 Task: Search one way flight ticket for 4 adults, 1 infant in seat and 1 infant on lap in premium economy from Grand Island: Central Nebraska Regional Airport to Greenville: Pitt-greenville Airport on 5-2-2023. Choice of flights is Frontier. Number of bags: 3 checked bags. Price is upto 40000. Outbound departure time preference is 19:15.
Action: Mouse moved to (273, 91)
Screenshot: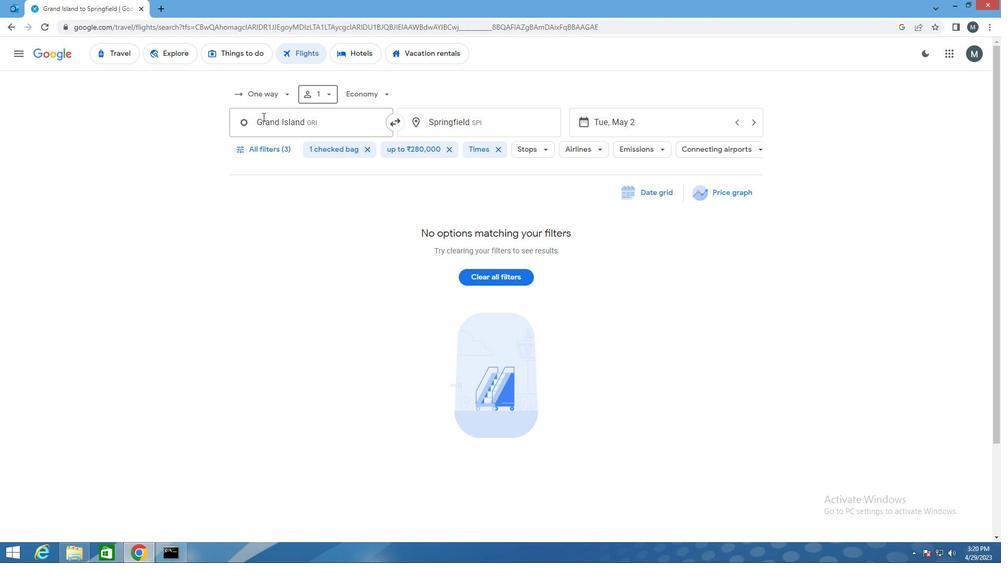 
Action: Mouse pressed left at (273, 91)
Screenshot: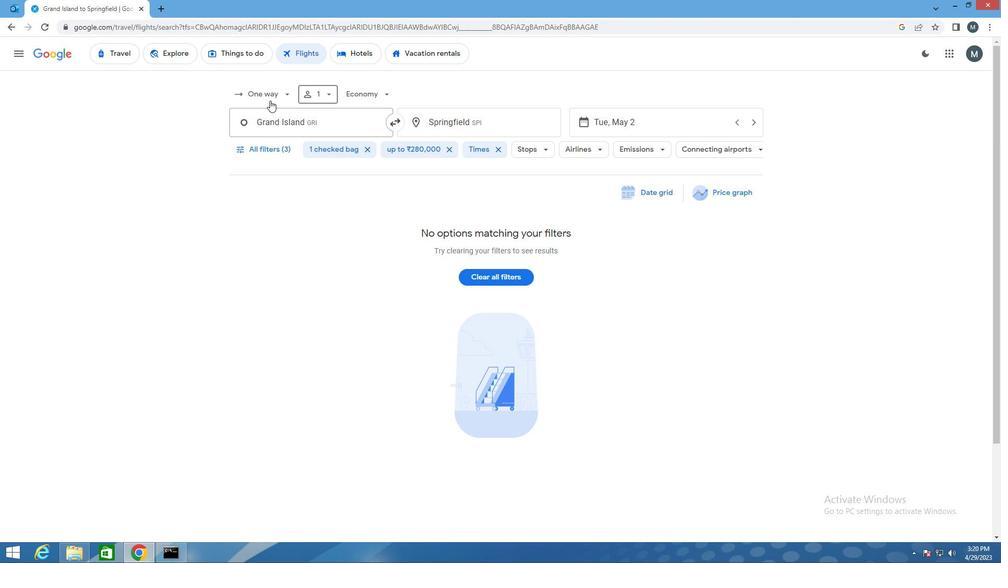 
Action: Mouse moved to (285, 143)
Screenshot: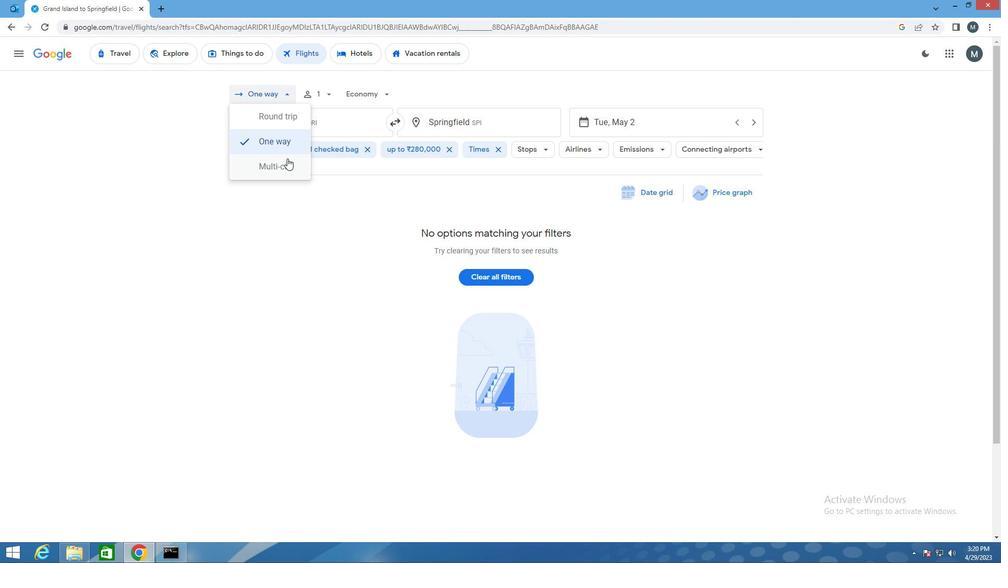 
Action: Mouse pressed left at (285, 143)
Screenshot: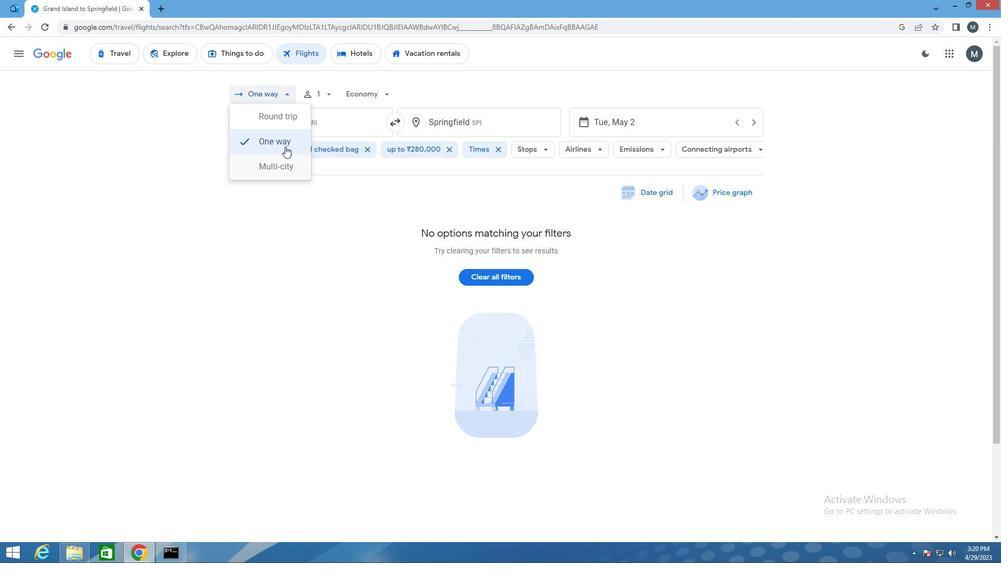 
Action: Mouse moved to (325, 99)
Screenshot: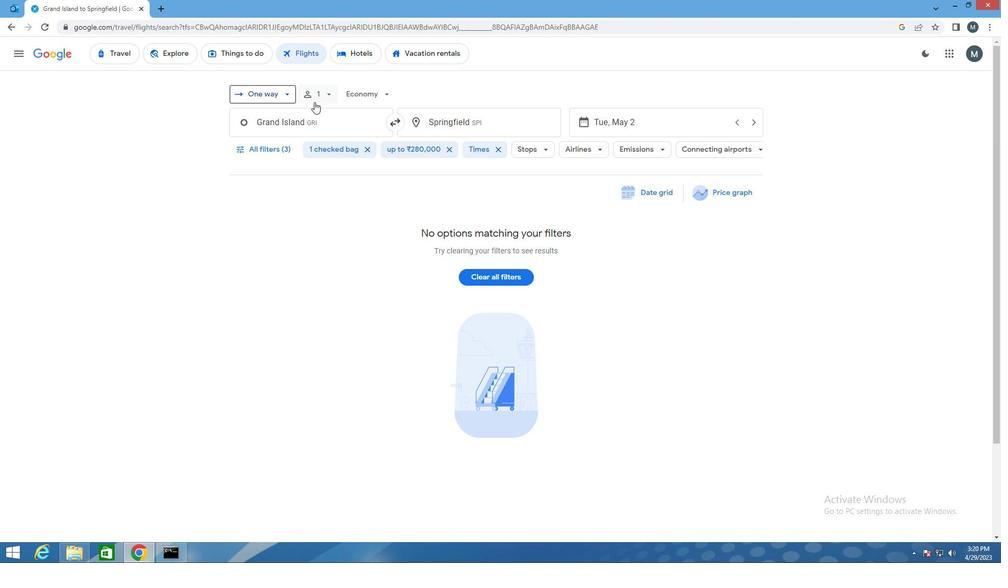 
Action: Mouse pressed left at (325, 99)
Screenshot: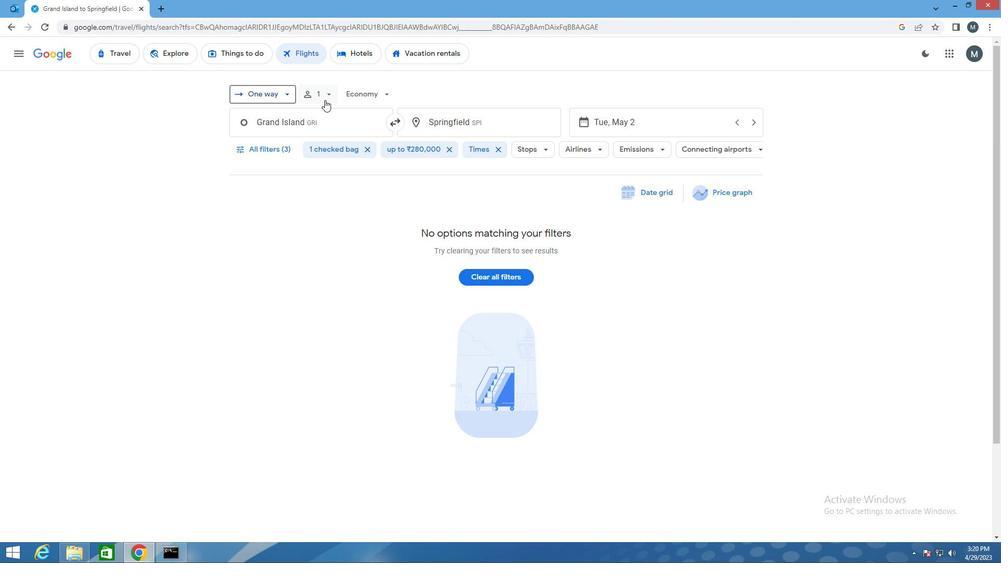 
Action: Mouse moved to (409, 120)
Screenshot: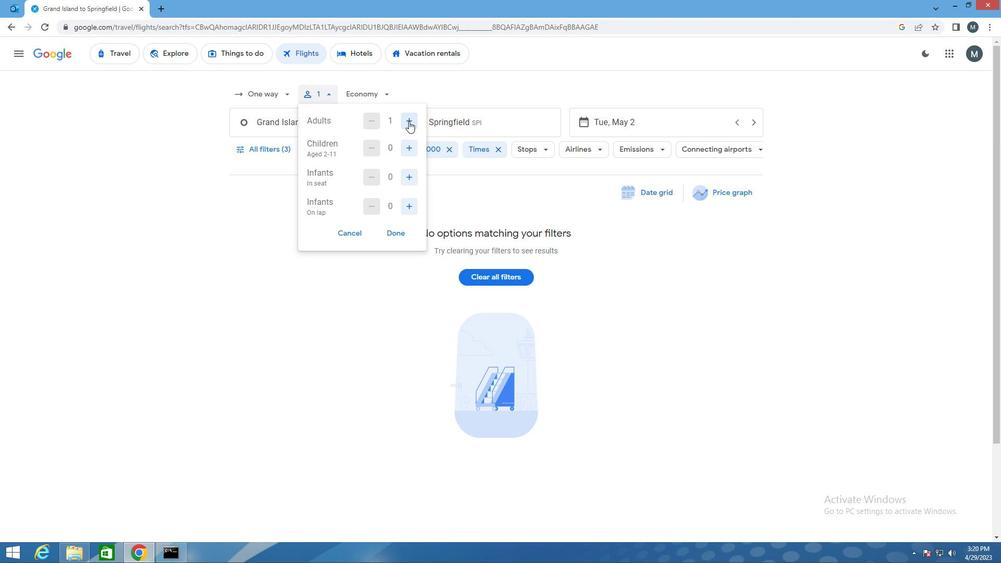 
Action: Mouse pressed left at (409, 120)
Screenshot: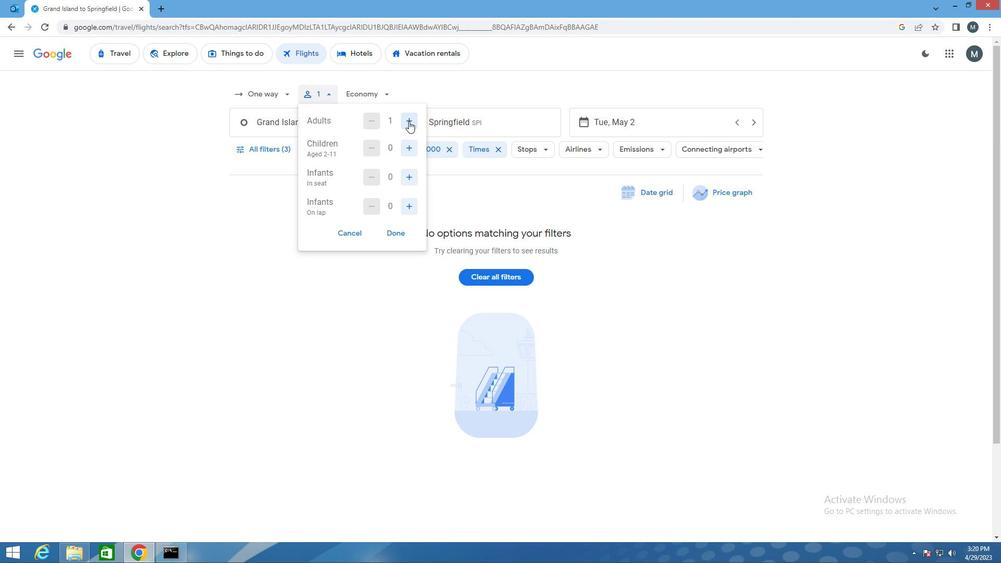 
Action: Mouse pressed left at (409, 120)
Screenshot: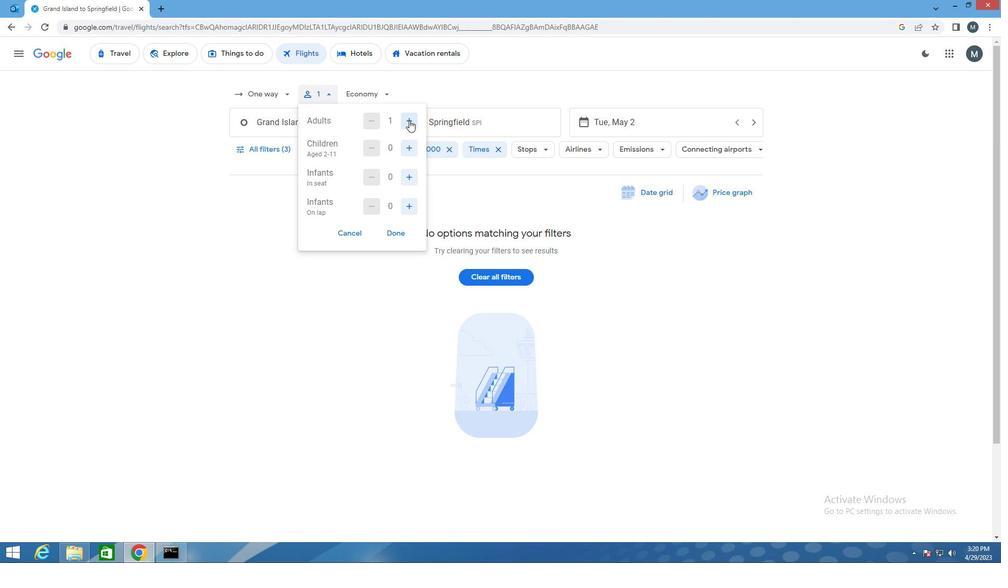 
Action: Mouse pressed left at (409, 120)
Screenshot: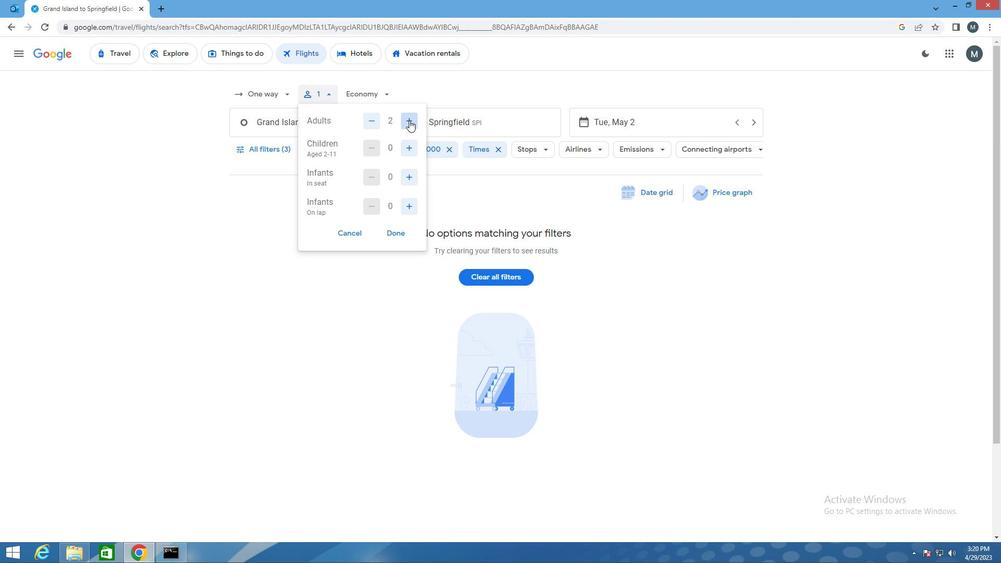 
Action: Mouse moved to (407, 175)
Screenshot: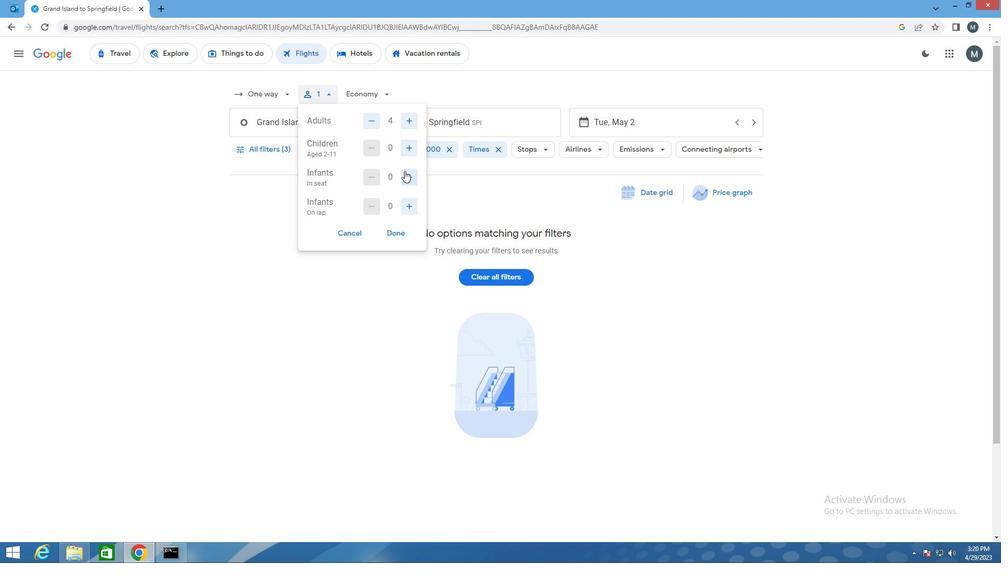 
Action: Mouse pressed left at (407, 175)
Screenshot: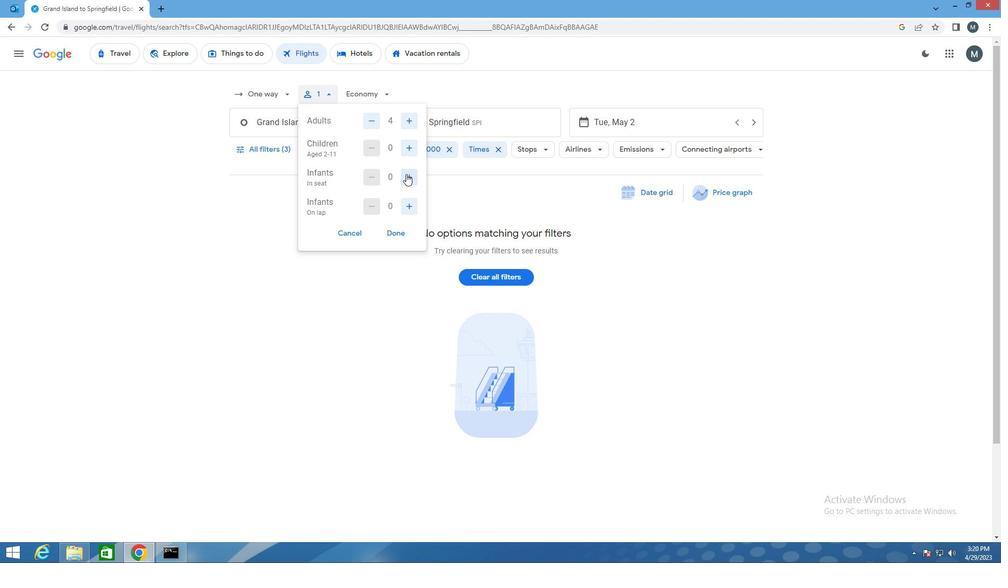 
Action: Mouse moved to (411, 205)
Screenshot: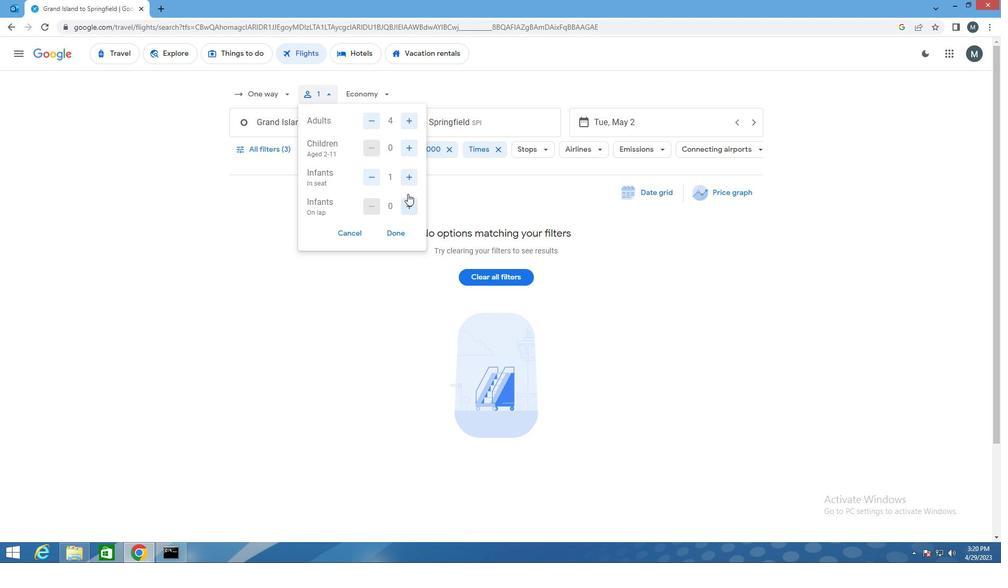 
Action: Mouse pressed left at (411, 205)
Screenshot: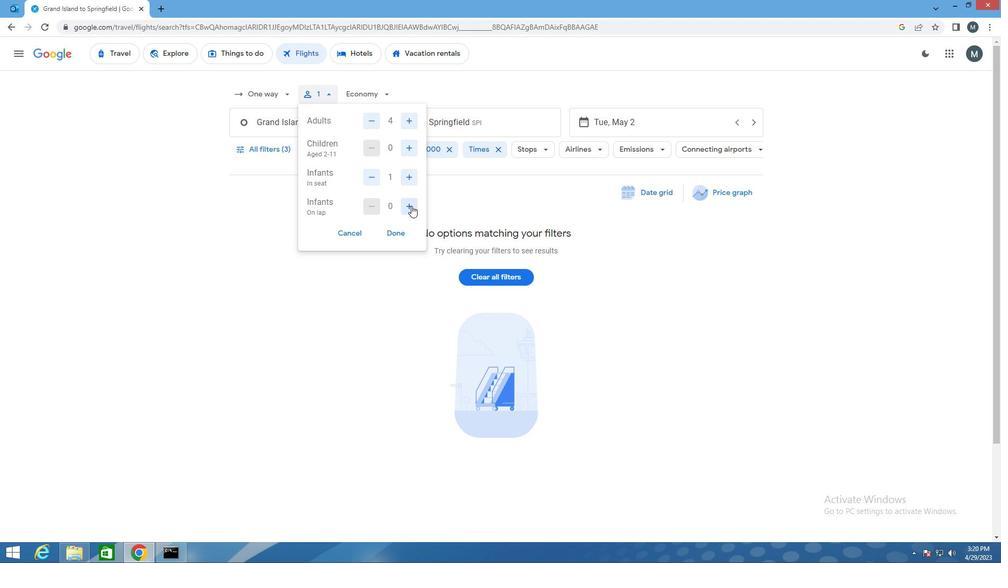 
Action: Mouse moved to (387, 235)
Screenshot: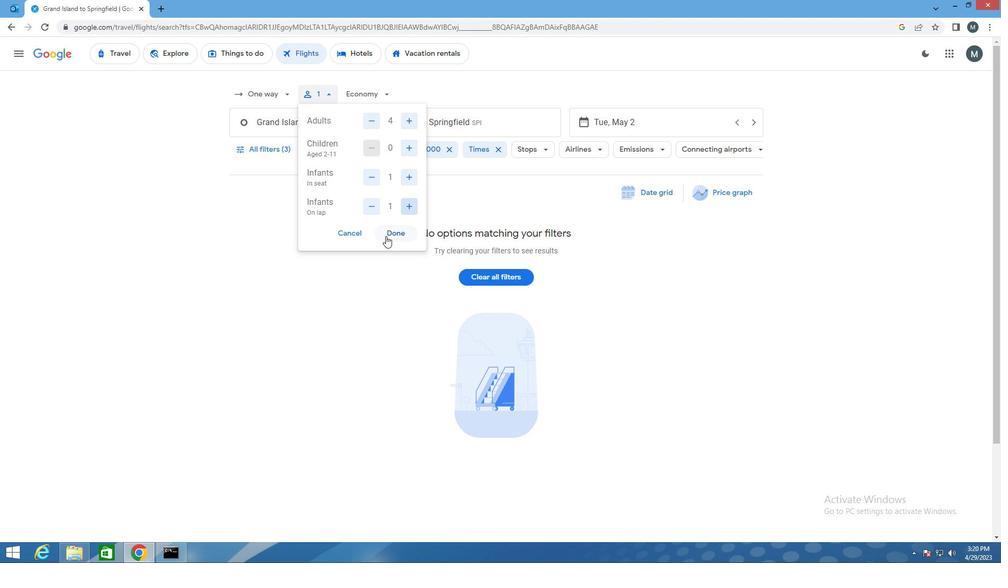 
Action: Mouse pressed left at (387, 235)
Screenshot: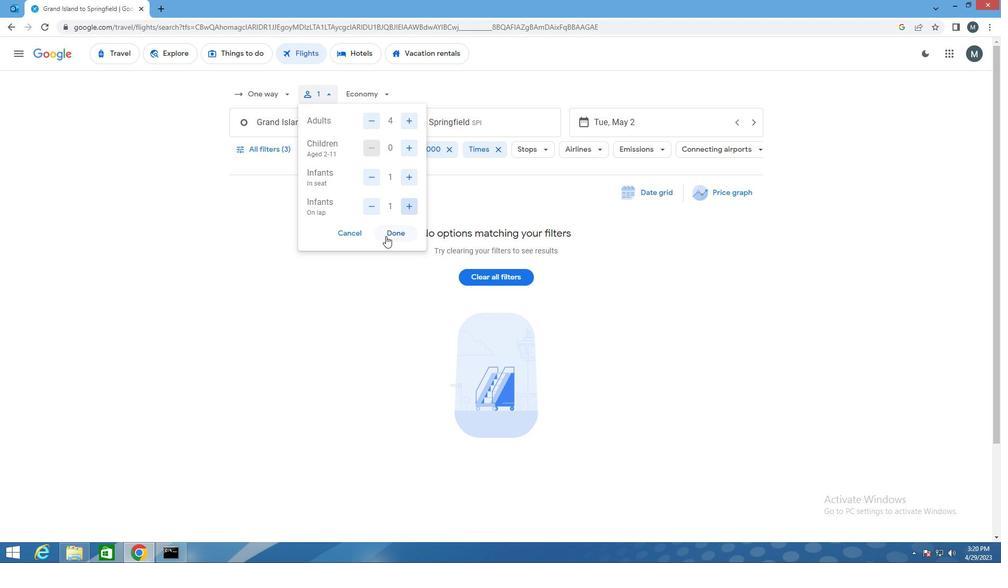 
Action: Mouse moved to (379, 95)
Screenshot: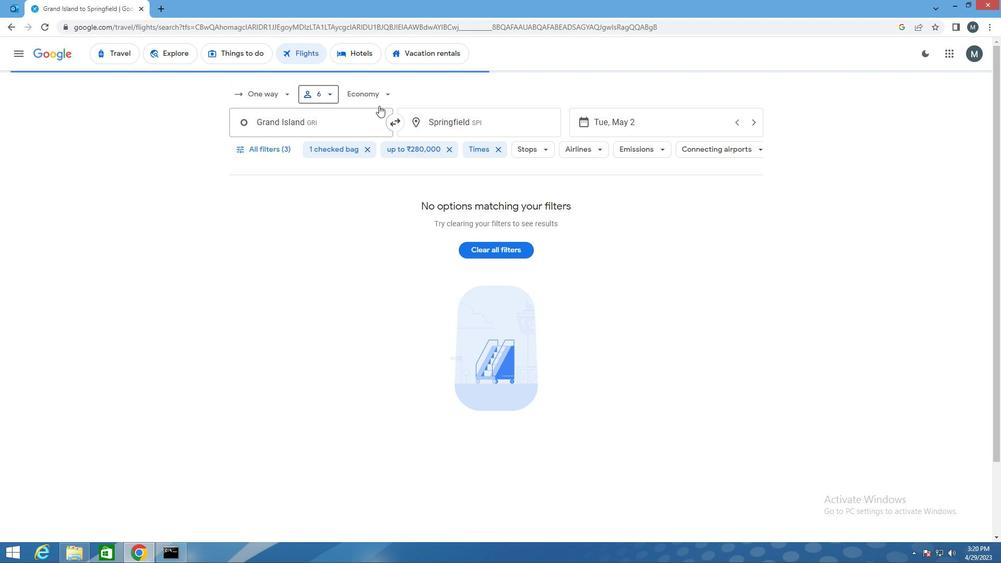 
Action: Mouse pressed left at (379, 95)
Screenshot: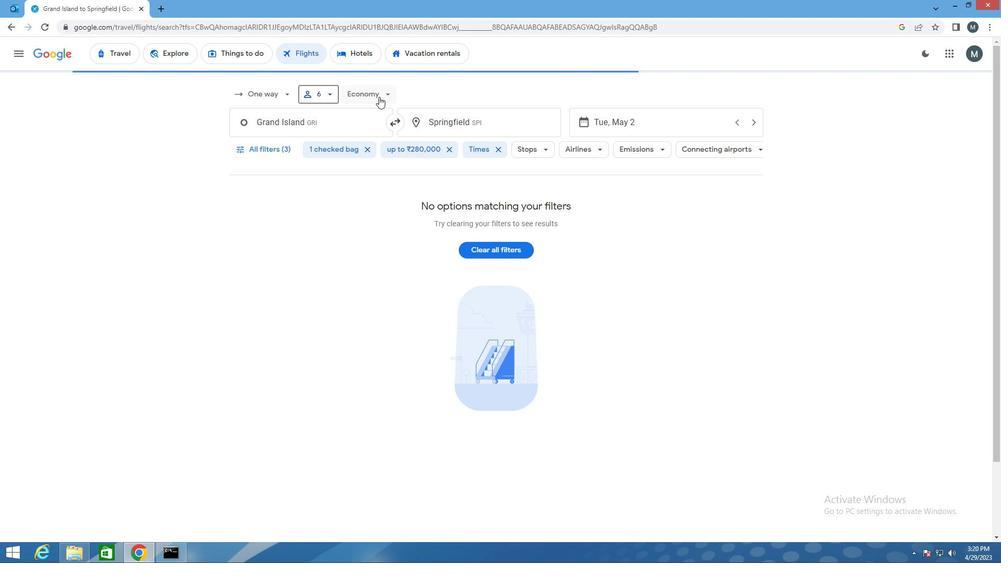 
Action: Mouse moved to (409, 143)
Screenshot: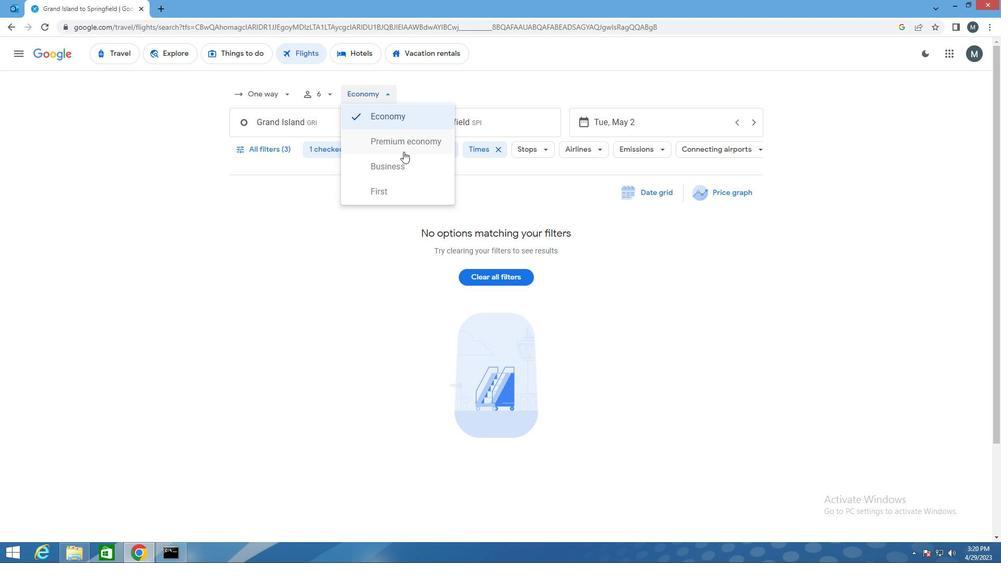 
Action: Mouse pressed left at (409, 143)
Screenshot: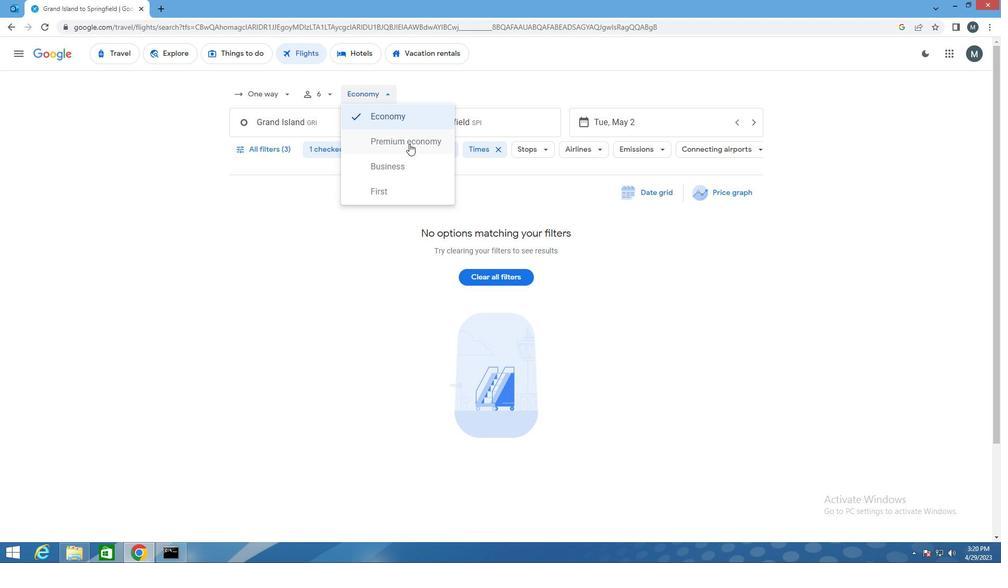 
Action: Mouse moved to (340, 129)
Screenshot: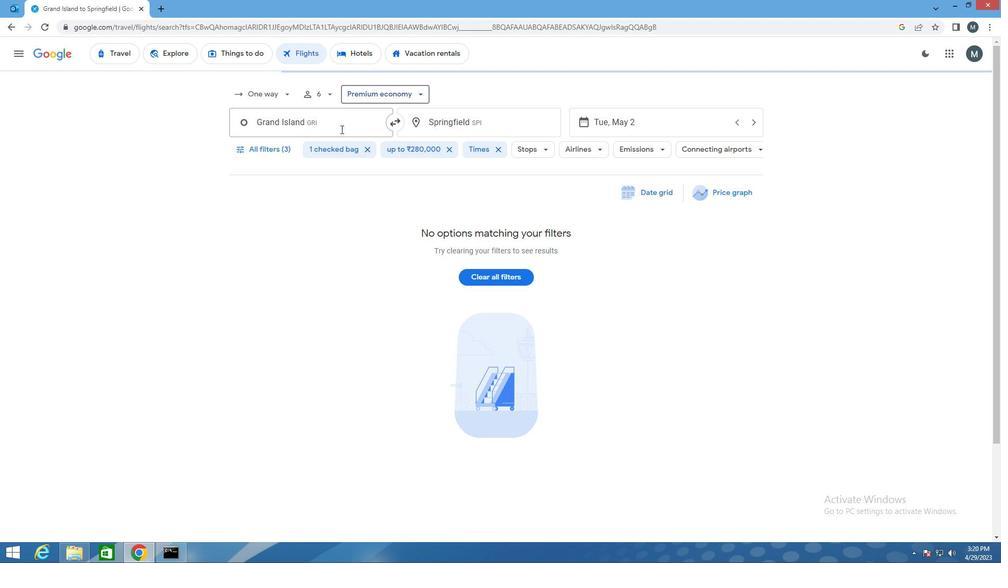 
Action: Mouse pressed left at (340, 129)
Screenshot: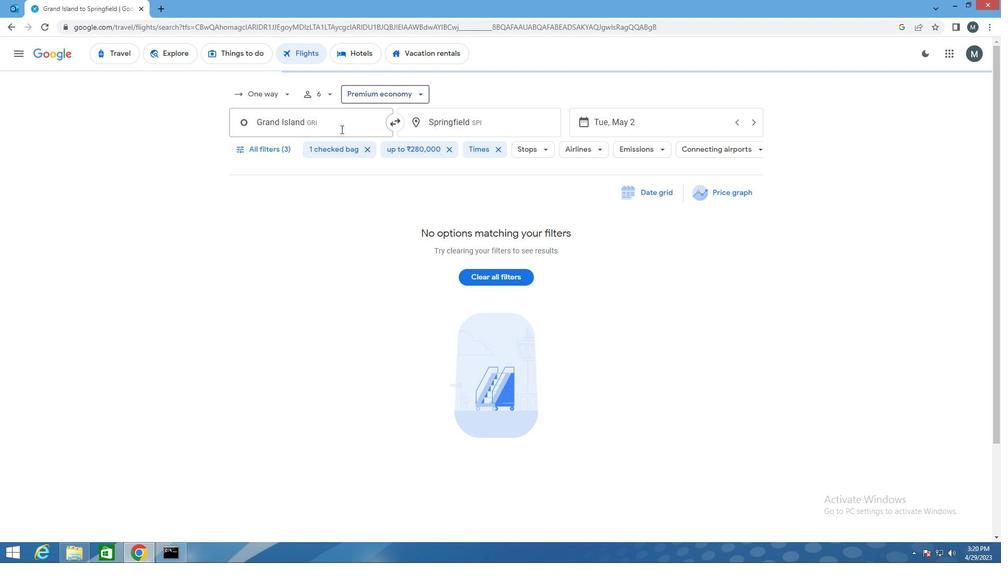 
Action: Key pressed gri<Key.enter>
Screenshot: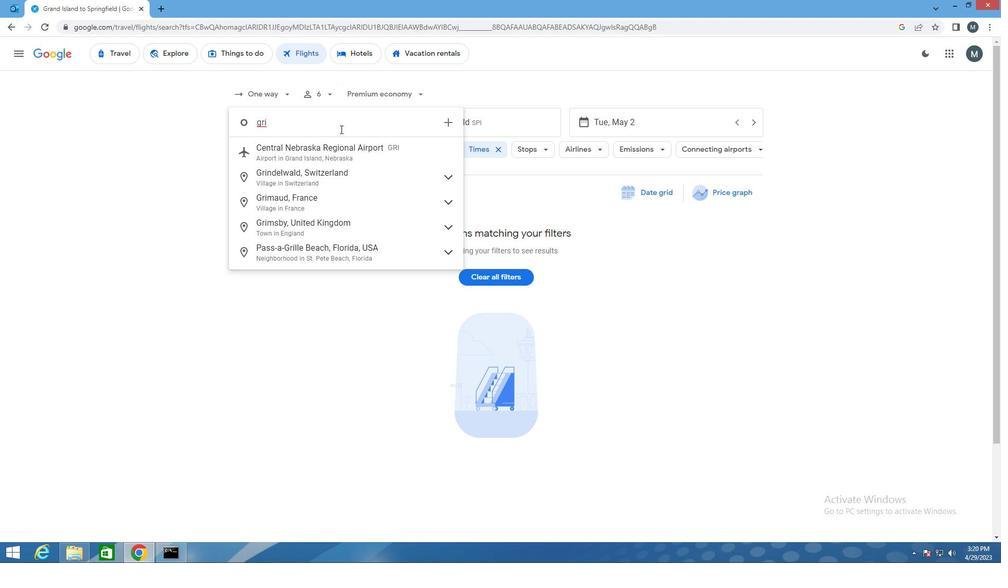 
Action: Mouse moved to (458, 115)
Screenshot: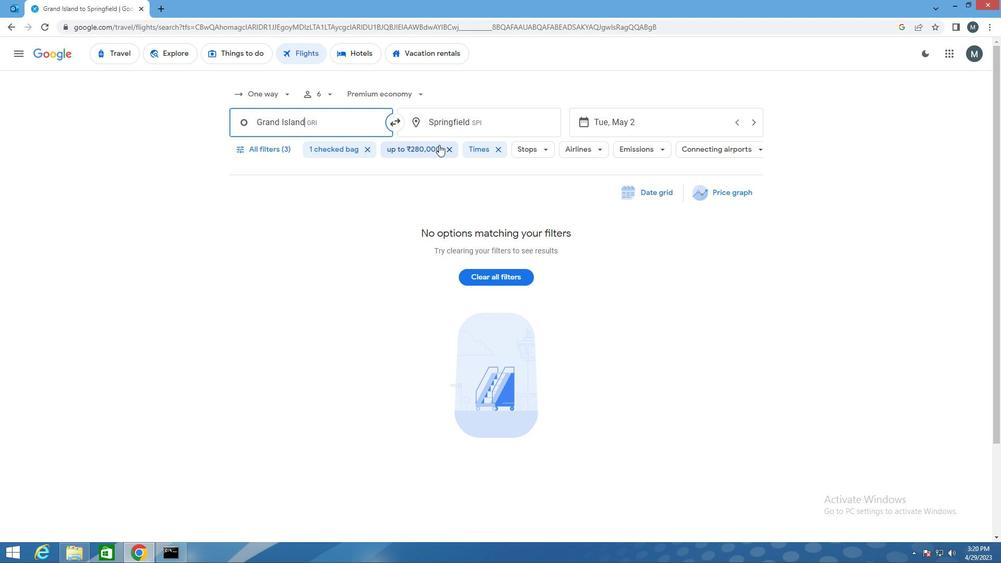 
Action: Mouse pressed left at (458, 115)
Screenshot: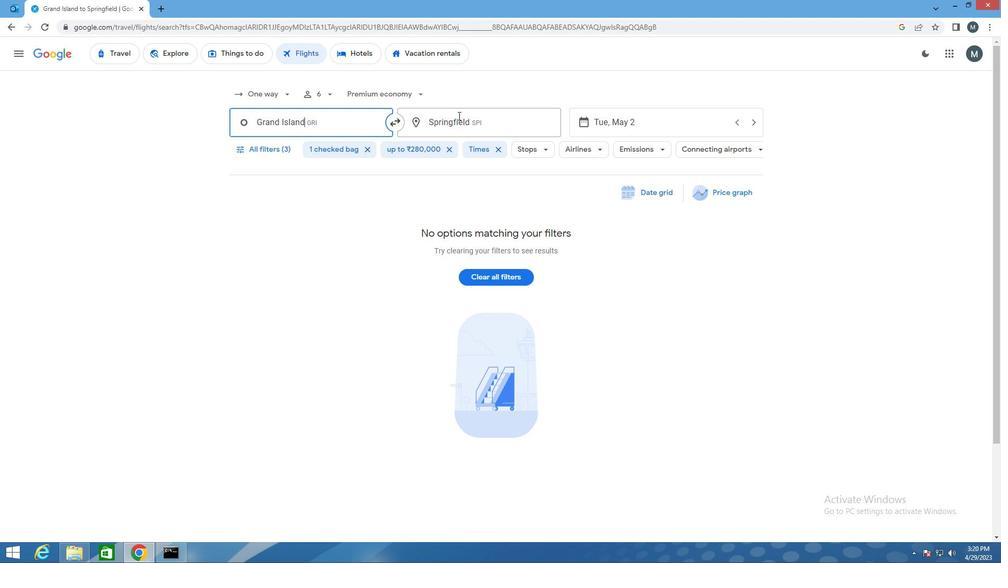 
Action: Mouse moved to (454, 118)
Screenshot: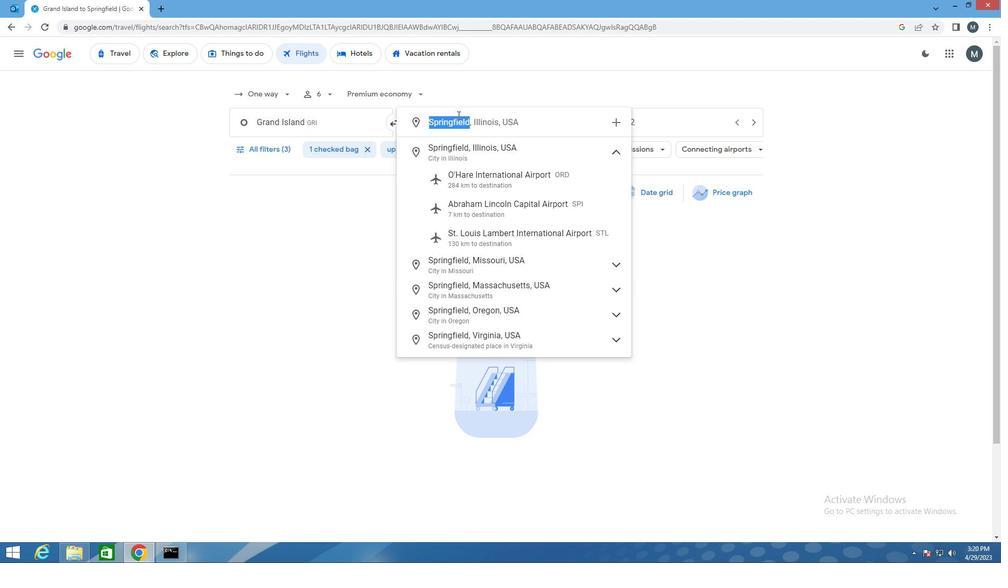 
Action: Key pressed pgv
Screenshot: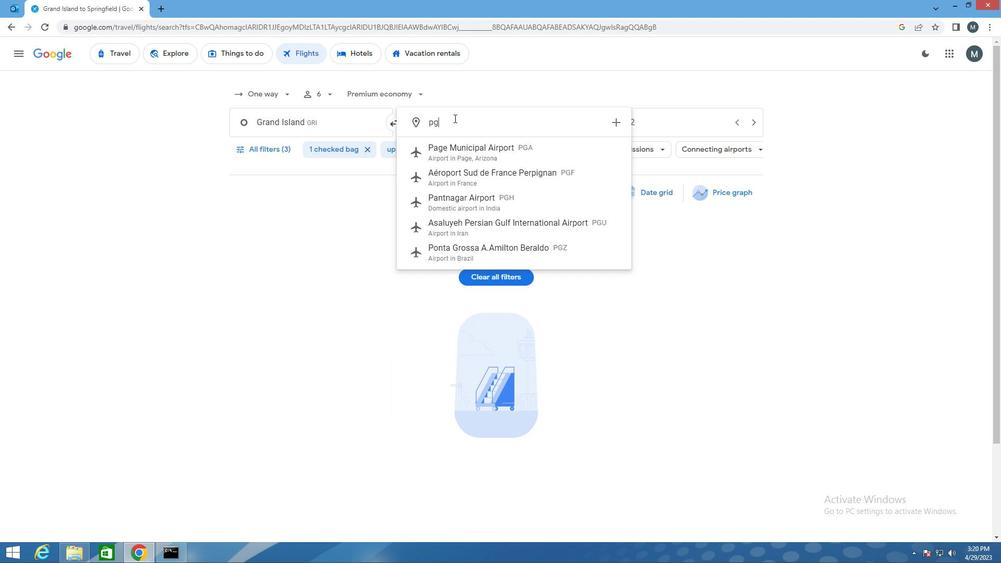 
Action: Mouse moved to (474, 156)
Screenshot: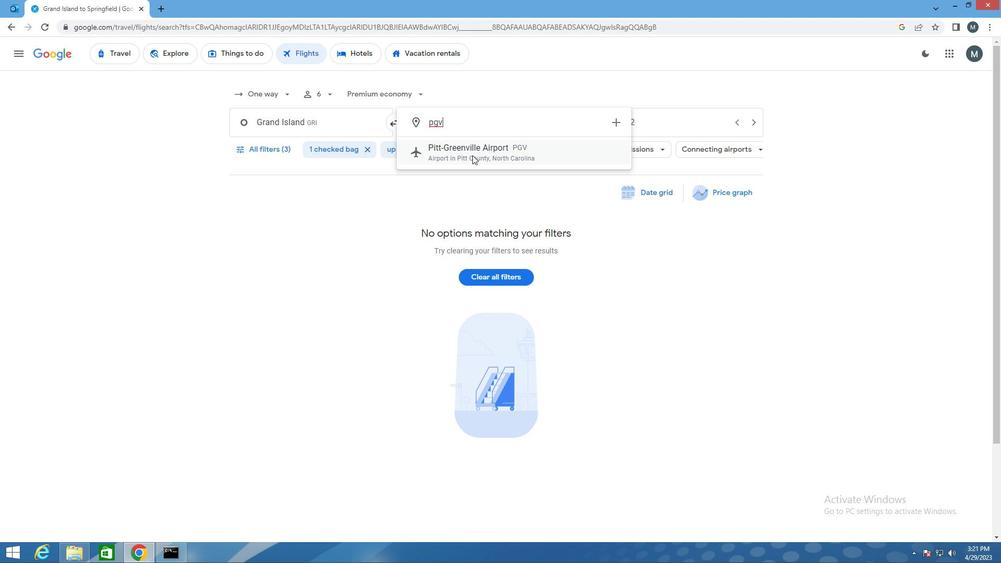
Action: Mouse pressed left at (474, 156)
Screenshot: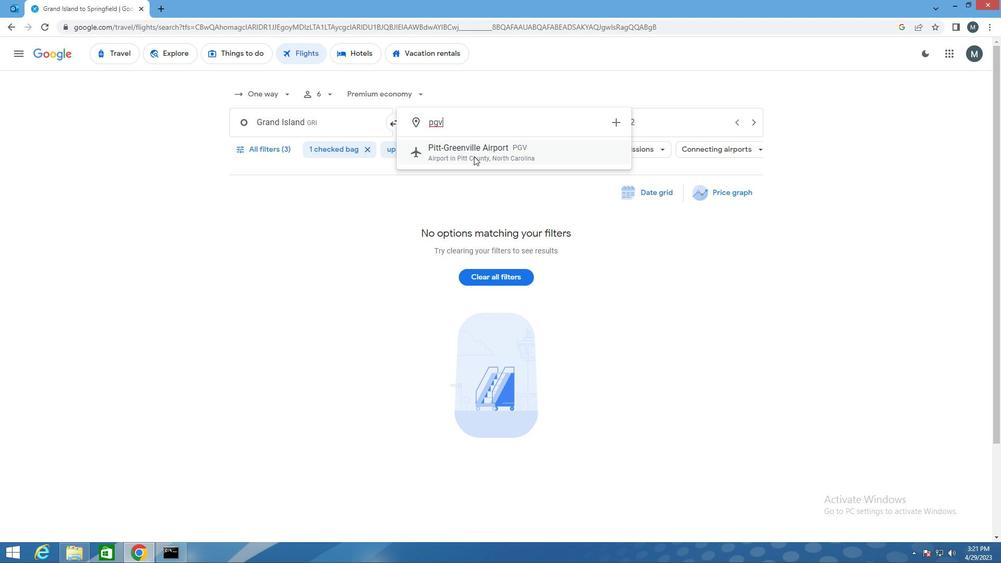 
Action: Mouse moved to (632, 125)
Screenshot: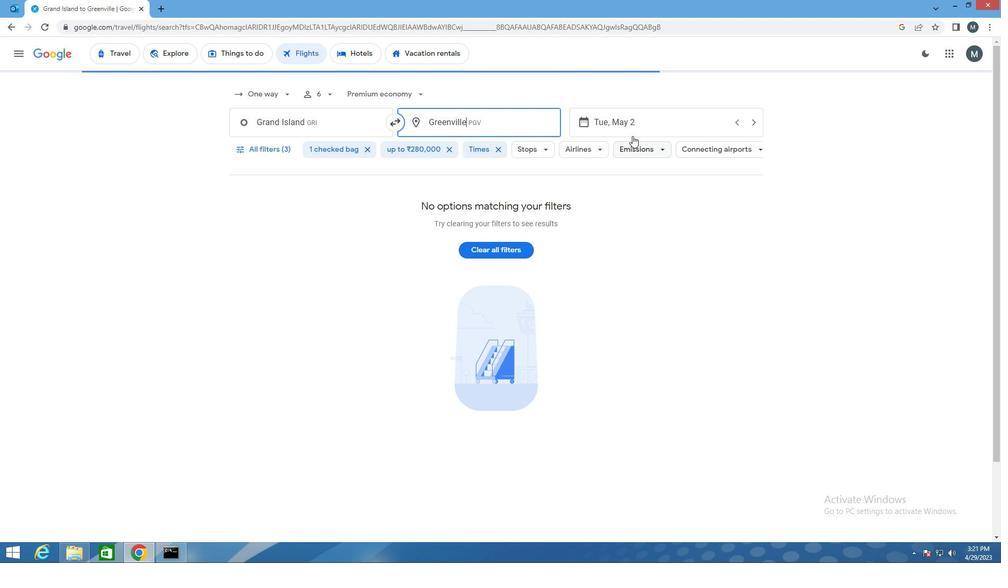 
Action: Mouse pressed left at (632, 125)
Screenshot: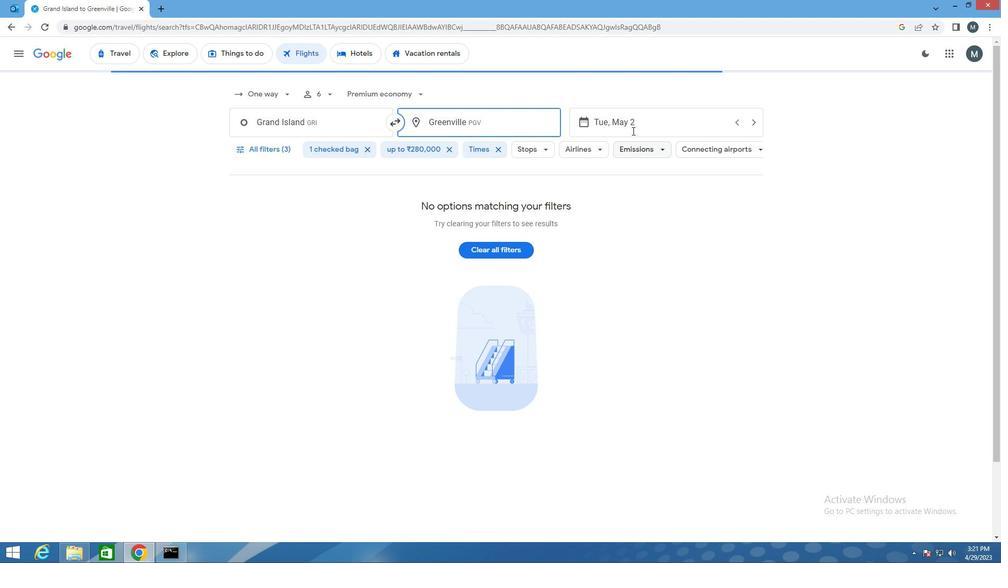 
Action: Mouse moved to (641, 208)
Screenshot: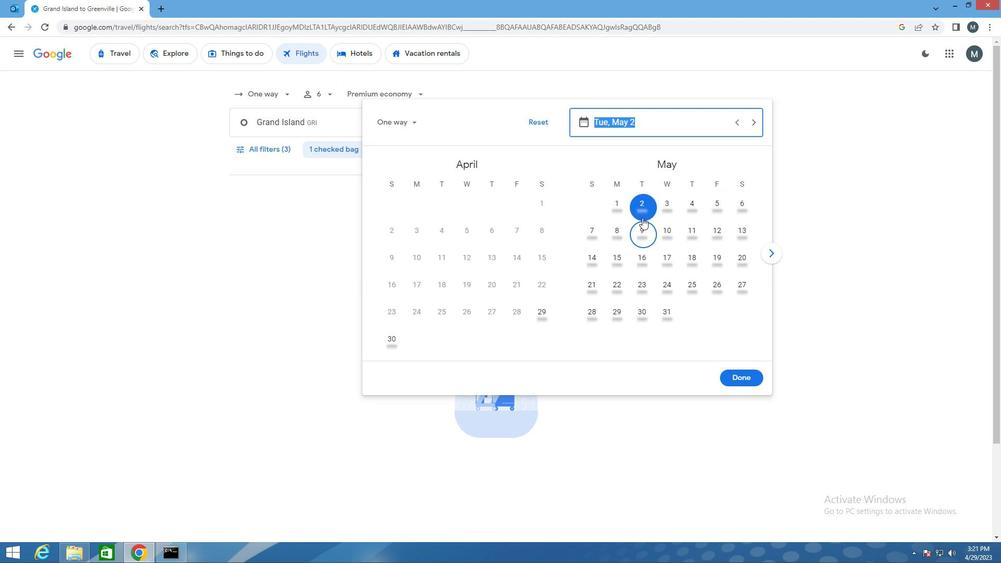 
Action: Mouse pressed left at (641, 208)
Screenshot: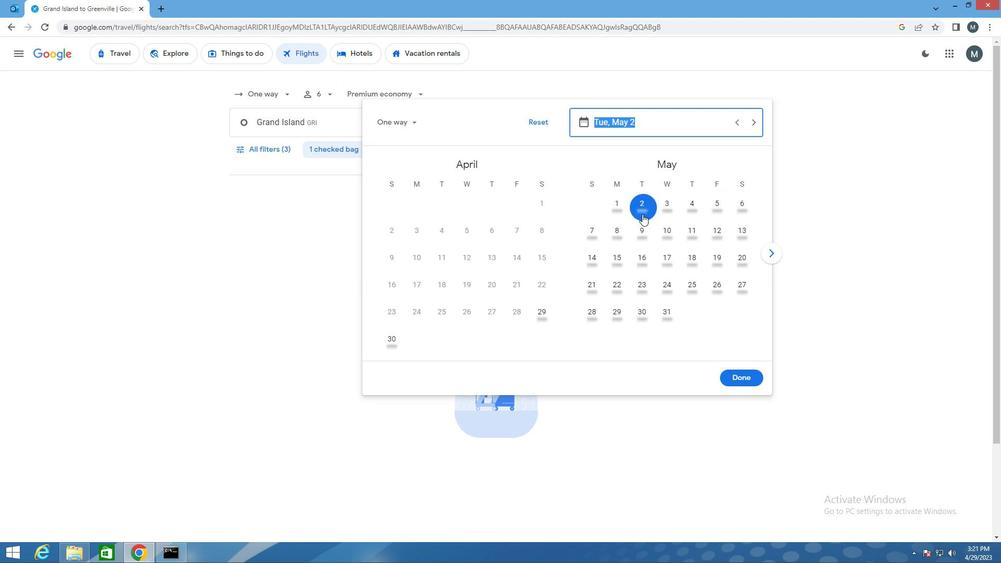 
Action: Mouse moved to (729, 378)
Screenshot: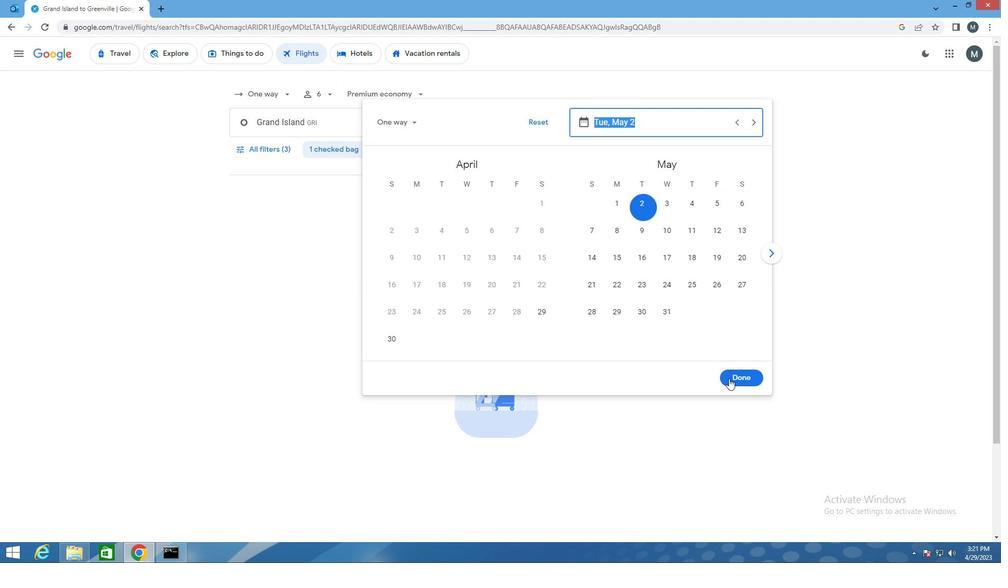 
Action: Mouse pressed left at (729, 378)
Screenshot: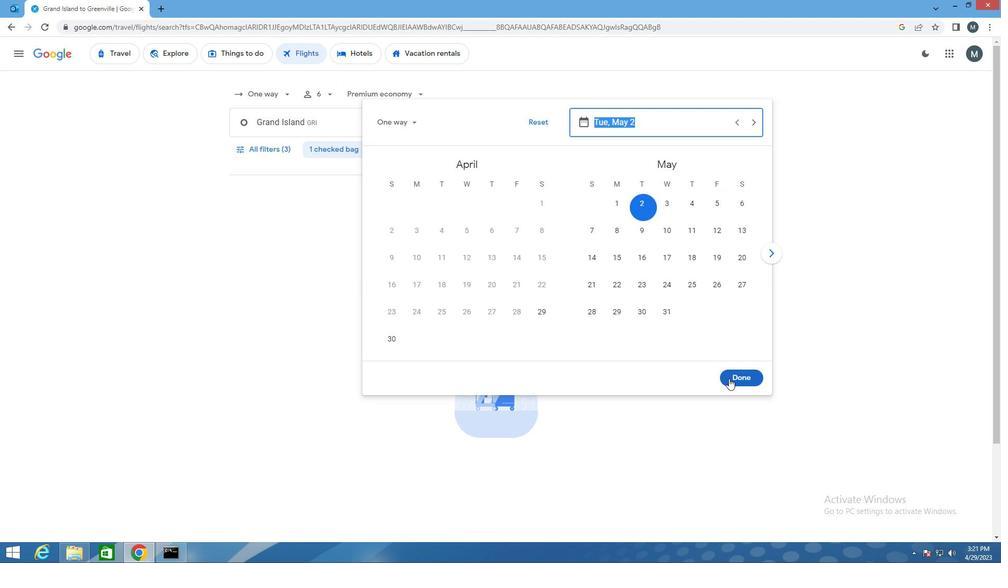 
Action: Mouse moved to (261, 139)
Screenshot: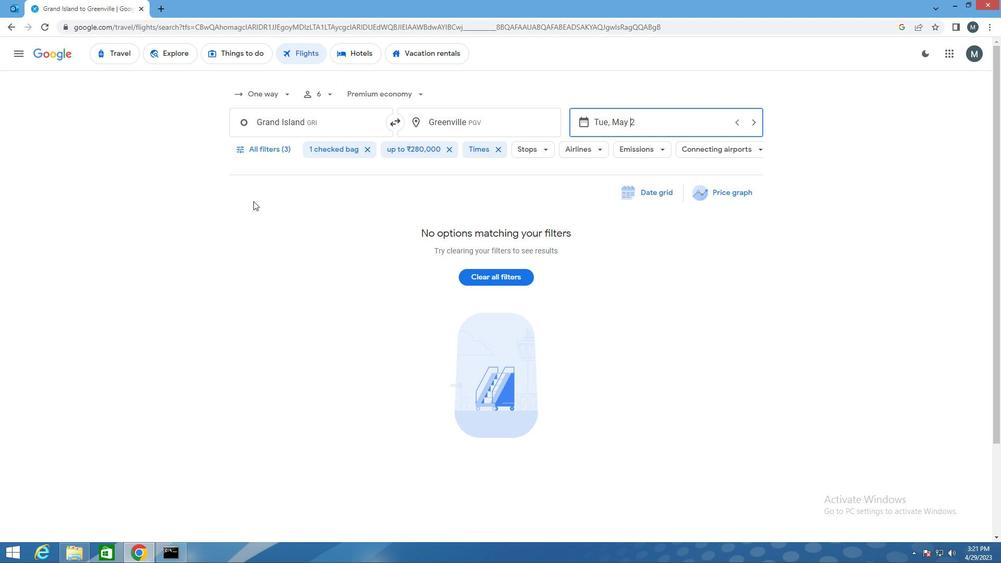 
Action: Mouse pressed left at (261, 139)
Screenshot: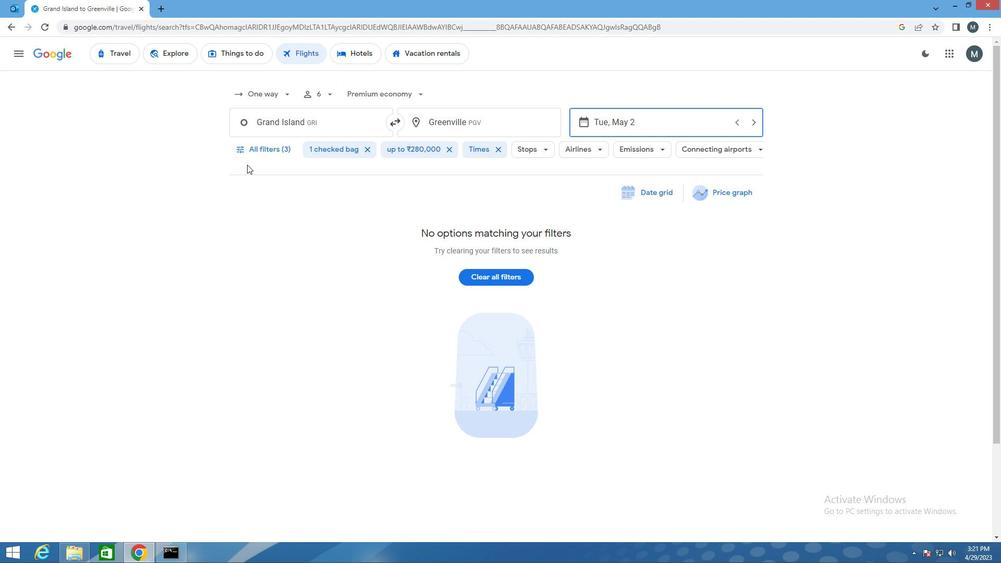 
Action: Mouse moved to (287, 315)
Screenshot: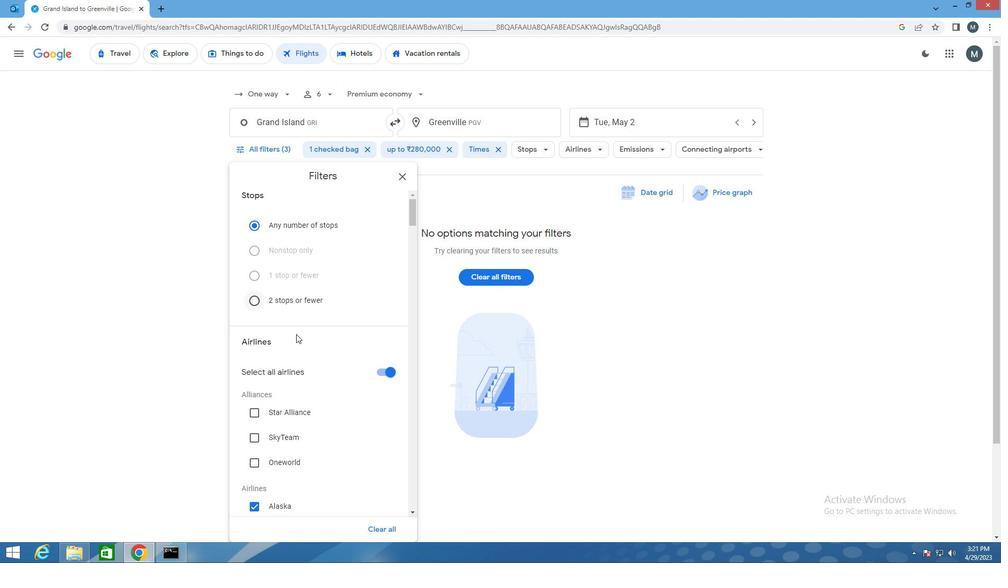 
Action: Mouse scrolled (287, 314) with delta (0, 0)
Screenshot: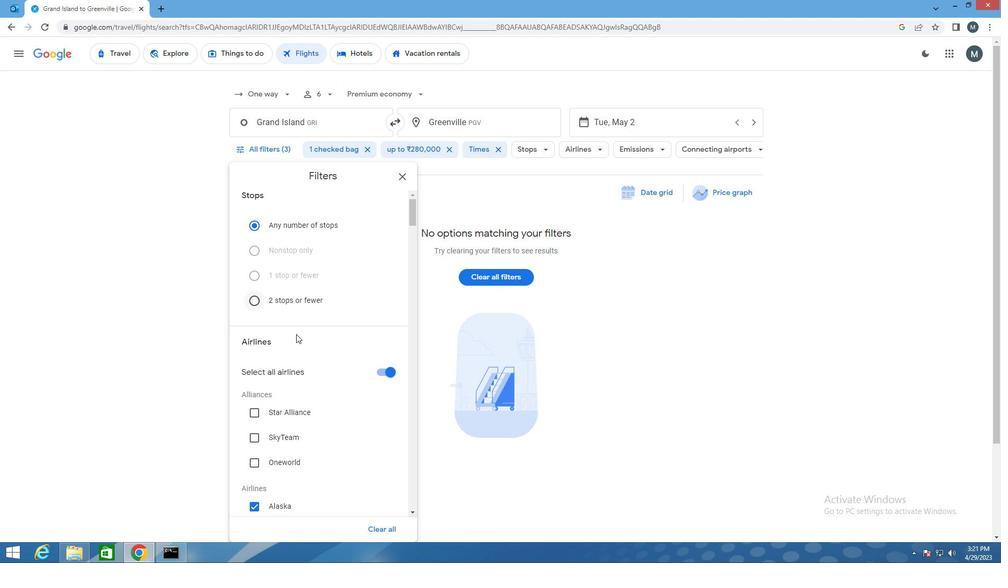 
Action: Mouse moved to (373, 319)
Screenshot: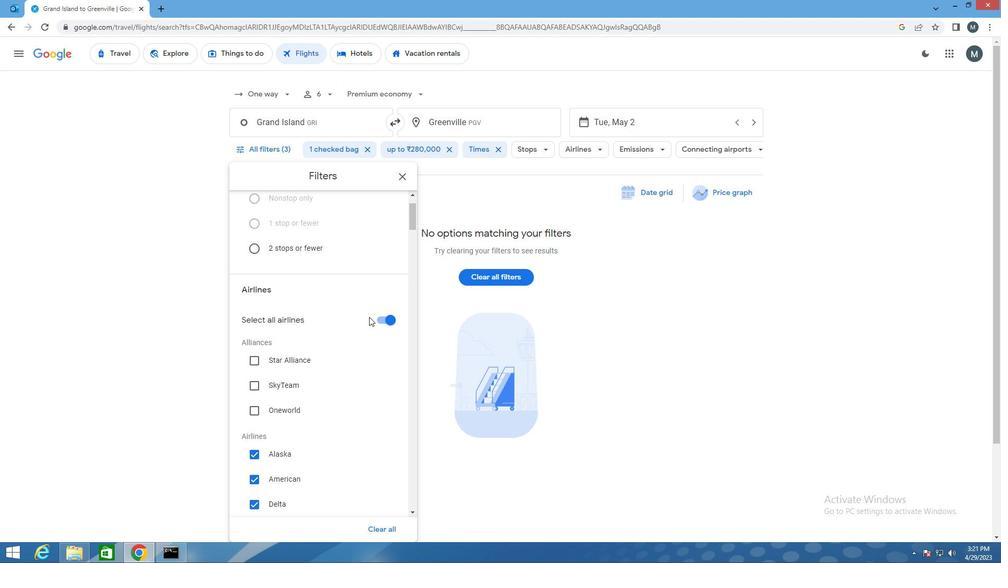 
Action: Mouse pressed left at (373, 319)
Screenshot: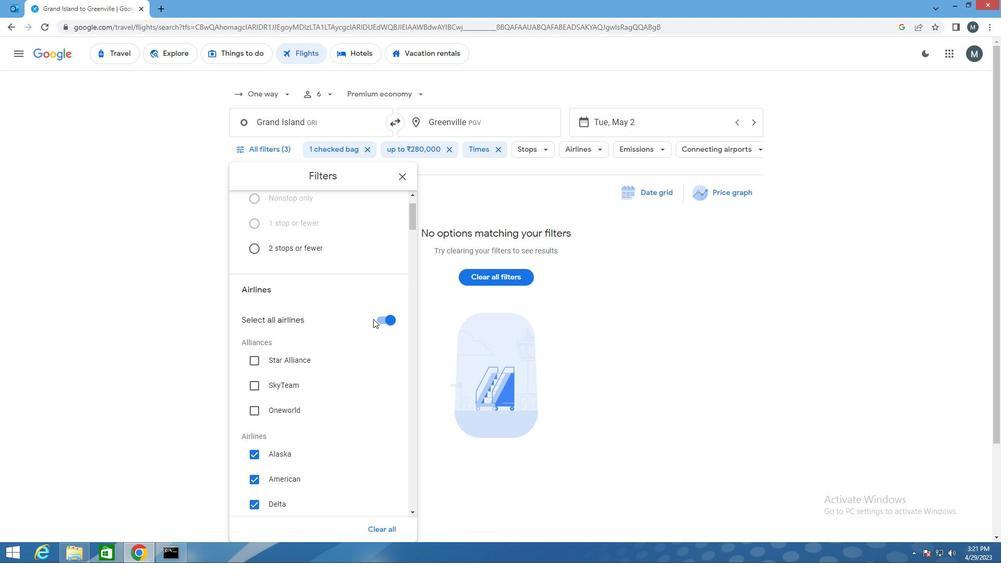 
Action: Mouse moved to (381, 320)
Screenshot: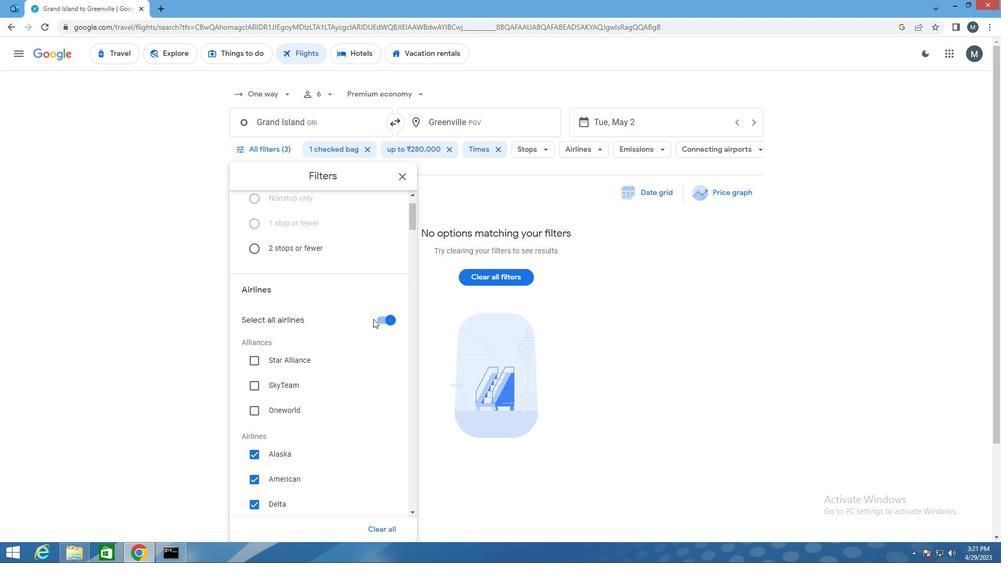 
Action: Mouse pressed left at (381, 320)
Screenshot: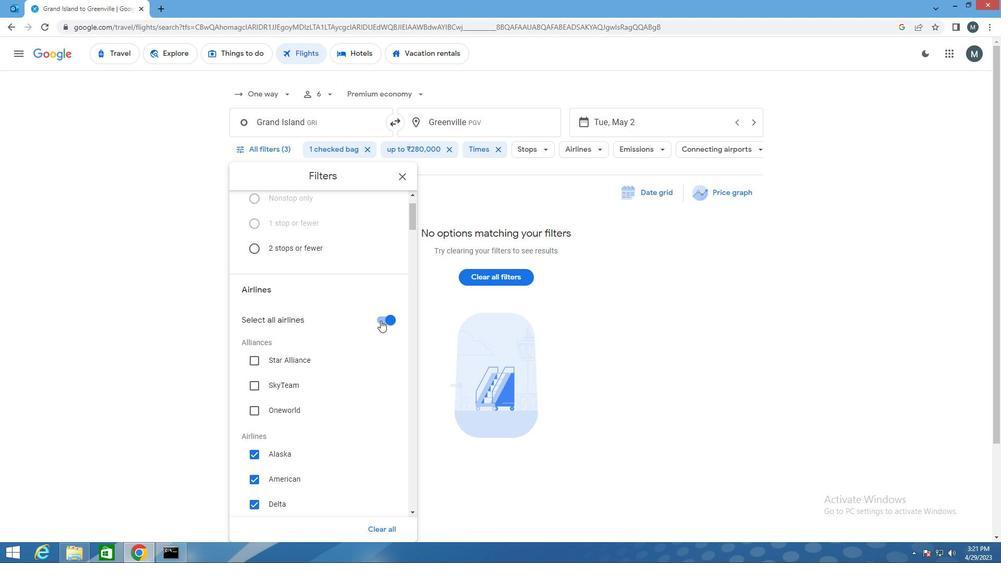 
Action: Mouse moved to (276, 304)
Screenshot: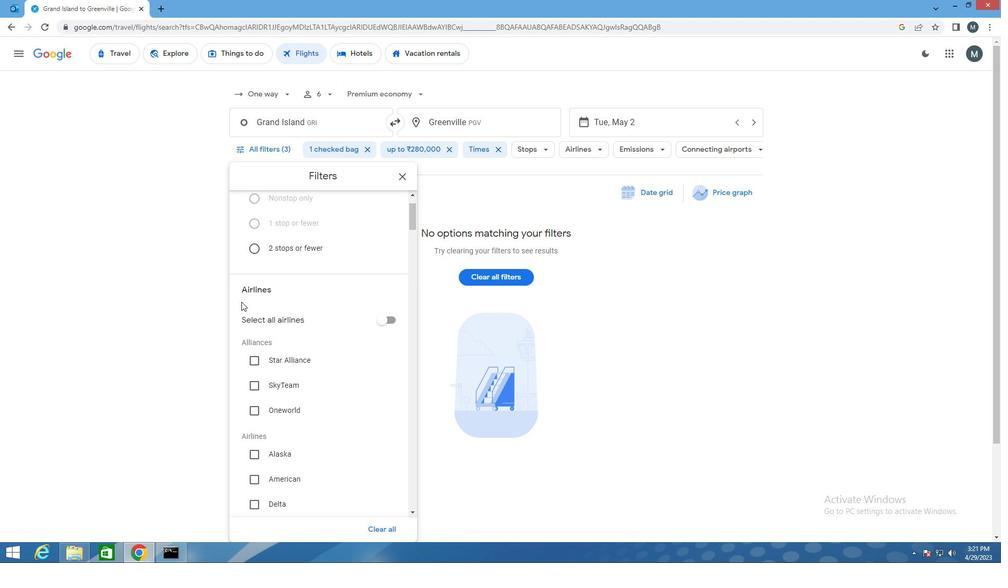 
Action: Mouse scrolled (276, 304) with delta (0, 0)
Screenshot: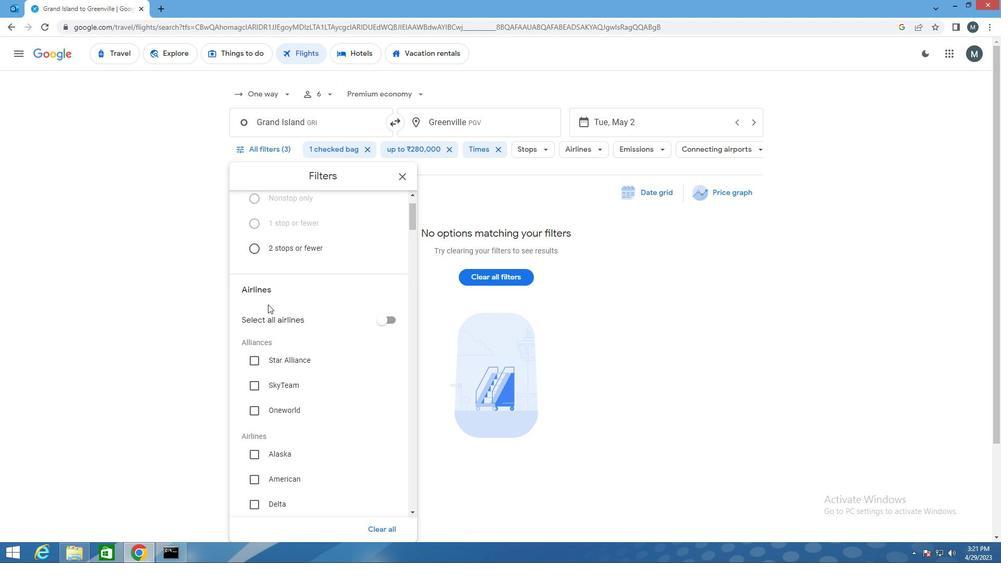 
Action: Mouse scrolled (276, 304) with delta (0, 0)
Screenshot: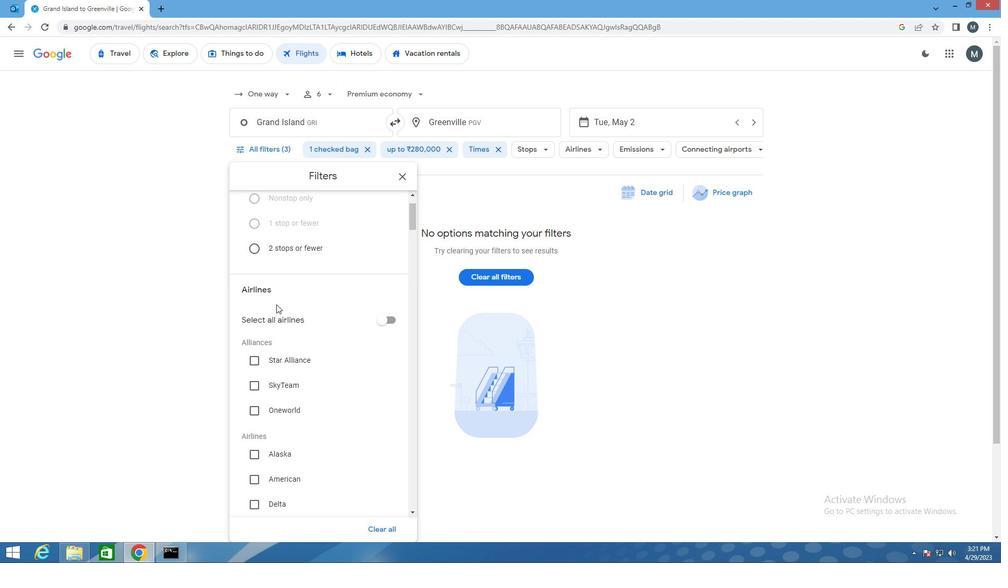 
Action: Mouse moved to (295, 298)
Screenshot: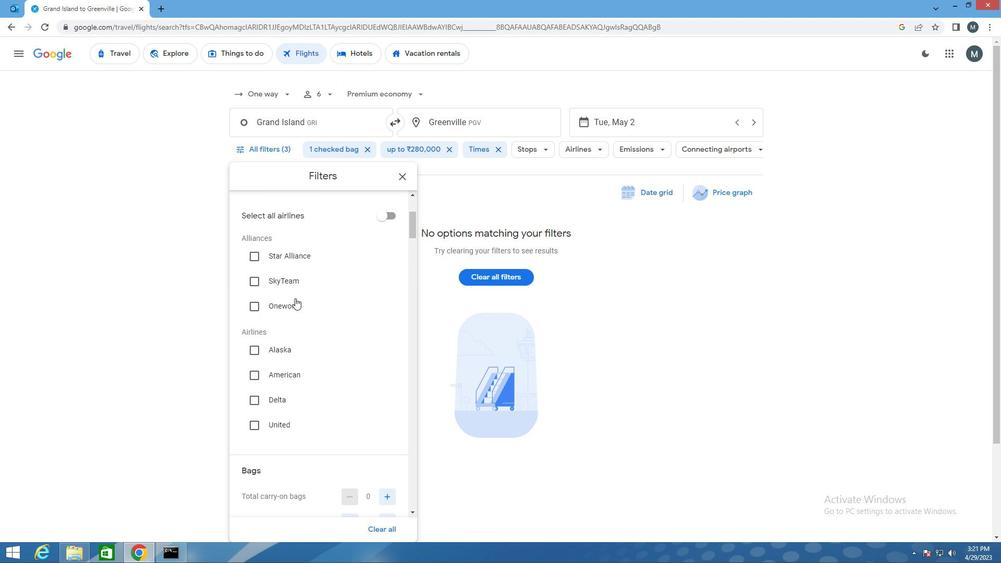 
Action: Mouse scrolled (295, 298) with delta (0, 0)
Screenshot: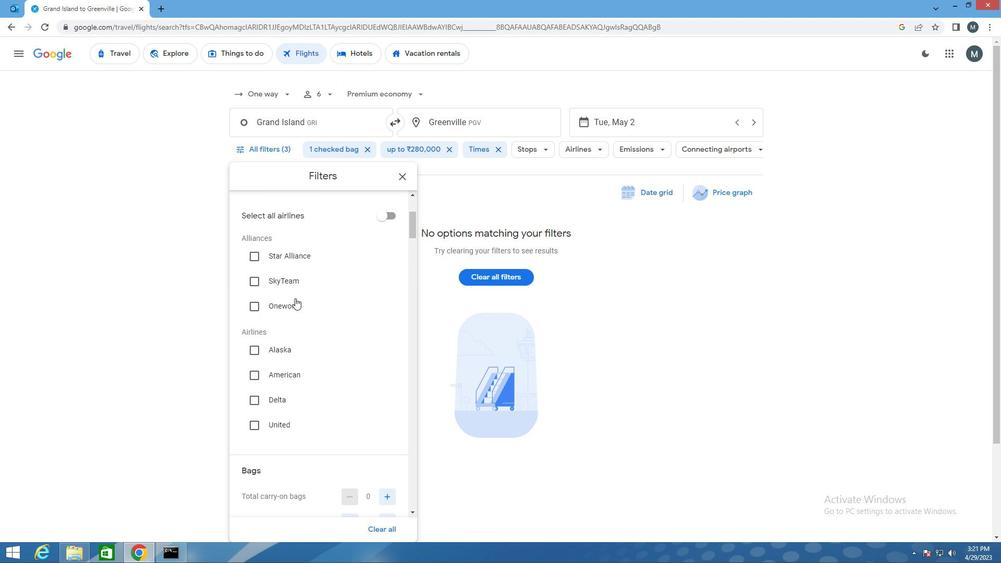 
Action: Mouse moved to (294, 299)
Screenshot: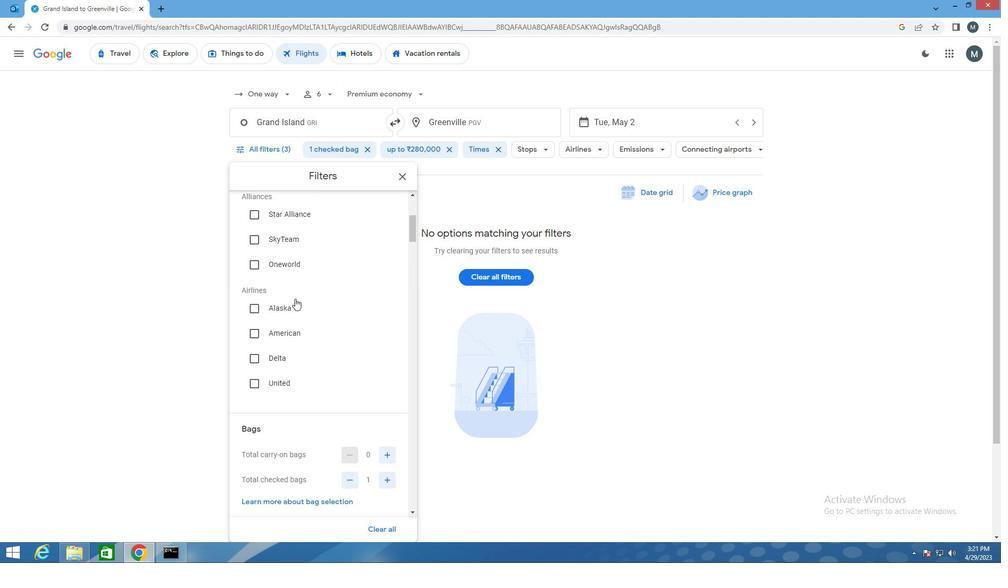
Action: Mouse scrolled (294, 298) with delta (0, 0)
Screenshot: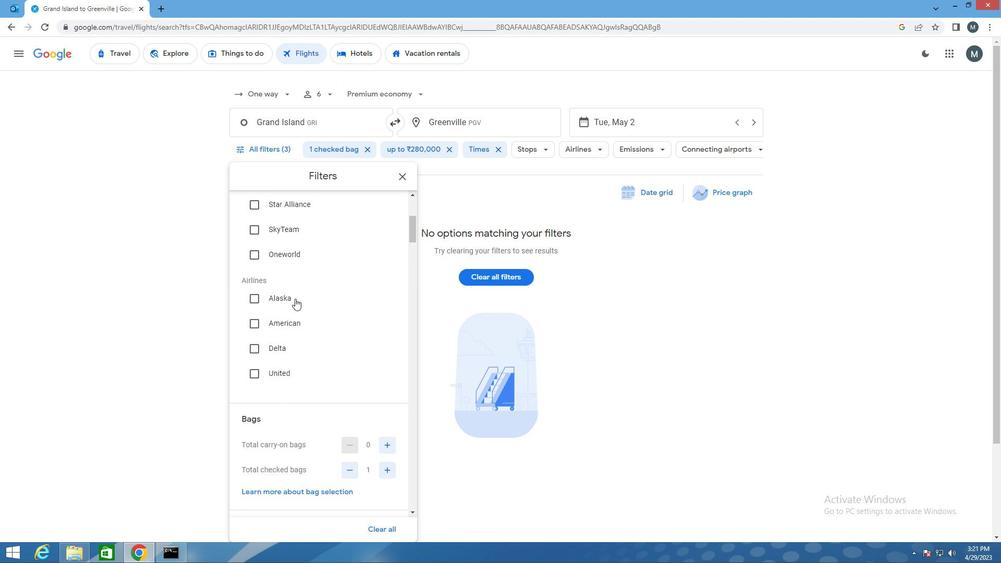 
Action: Mouse moved to (293, 301)
Screenshot: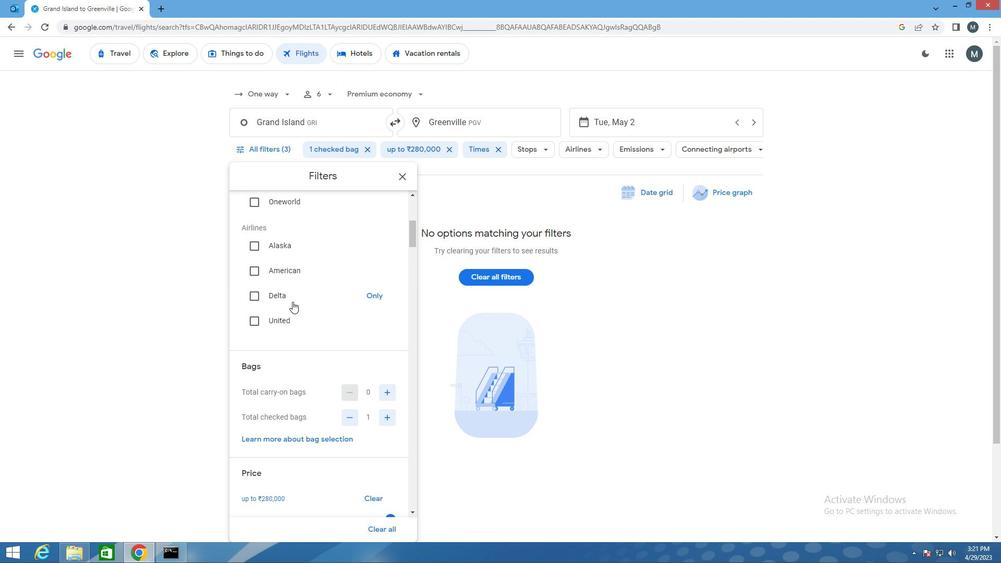 
Action: Mouse scrolled (293, 301) with delta (0, 0)
Screenshot: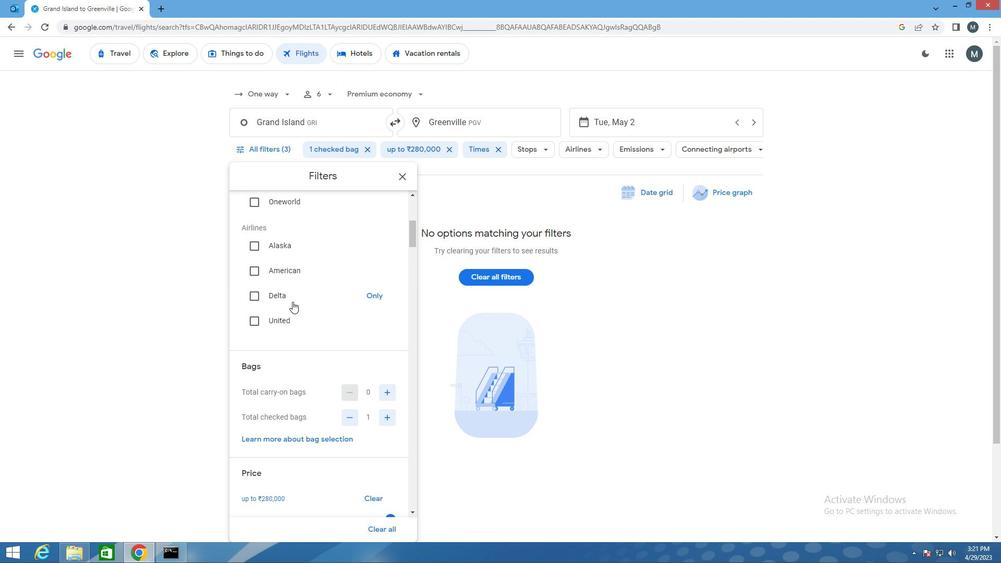 
Action: Mouse moved to (381, 366)
Screenshot: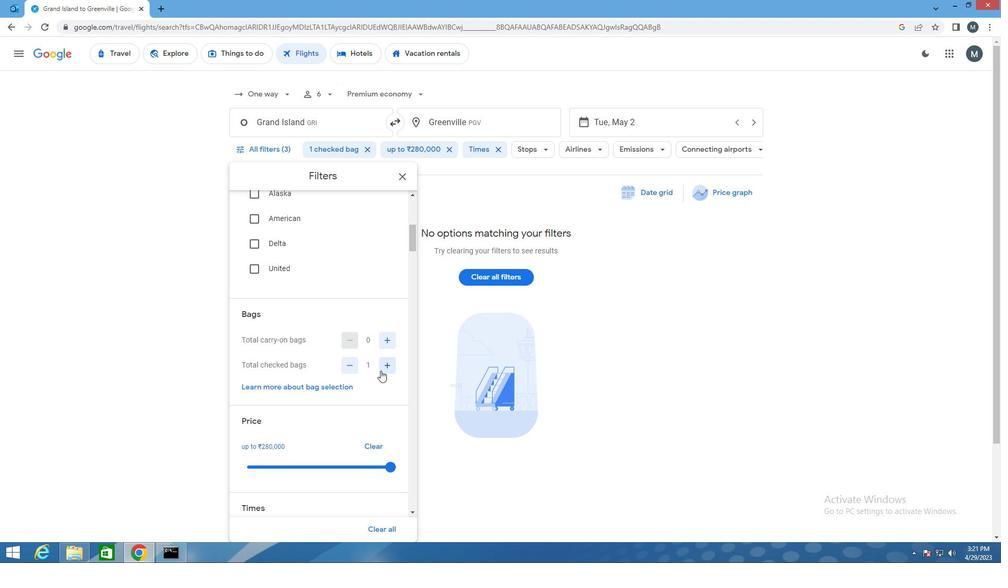 
Action: Mouse pressed left at (381, 366)
Screenshot: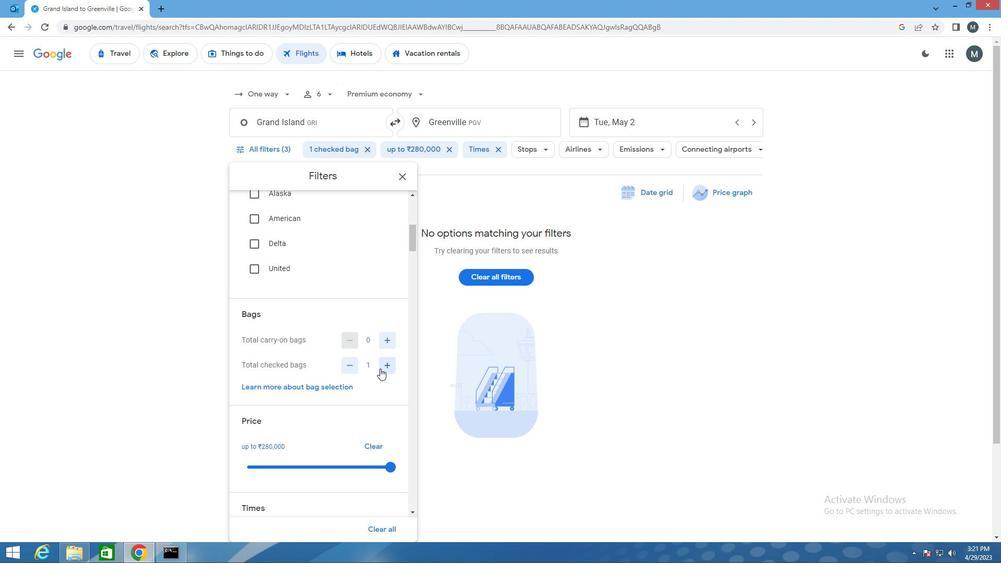 
Action: Mouse pressed left at (381, 366)
Screenshot: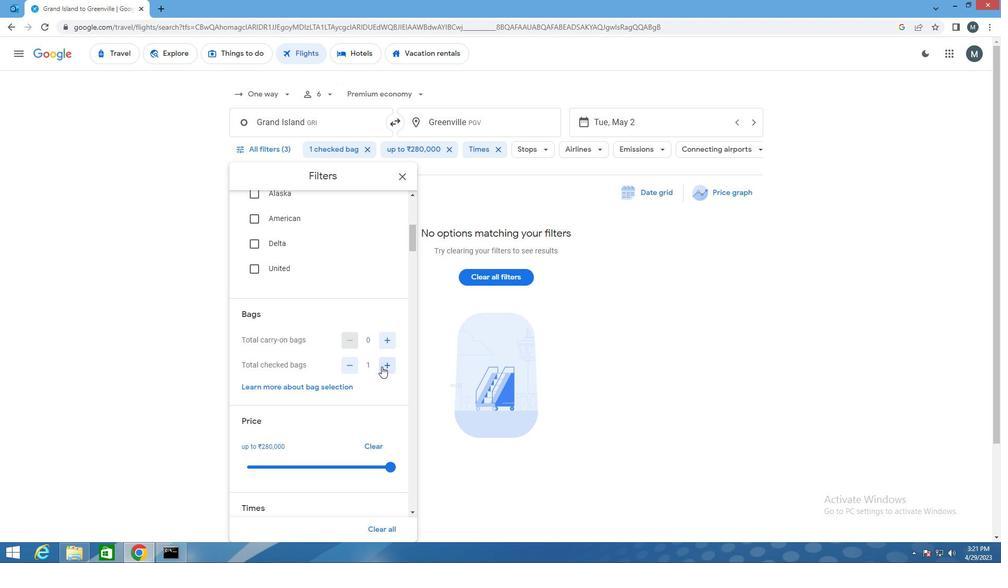 
Action: Mouse pressed left at (381, 366)
Screenshot: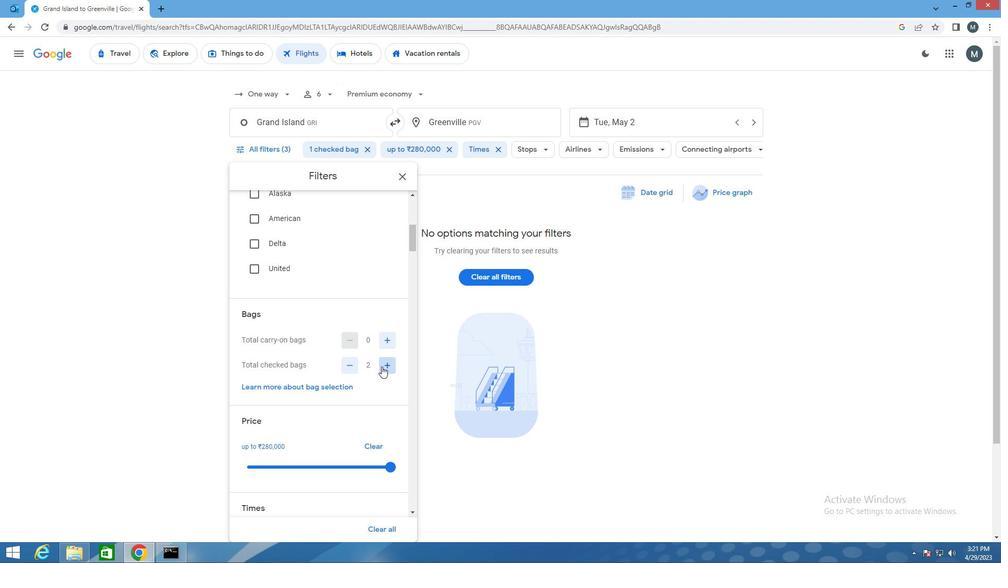
Action: Mouse moved to (343, 365)
Screenshot: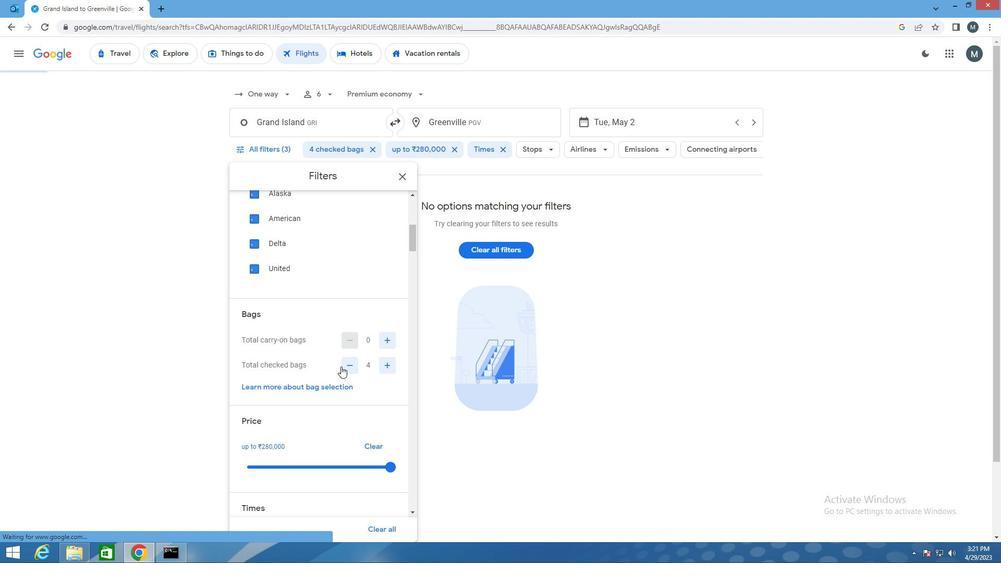 
Action: Mouse pressed left at (343, 365)
Screenshot: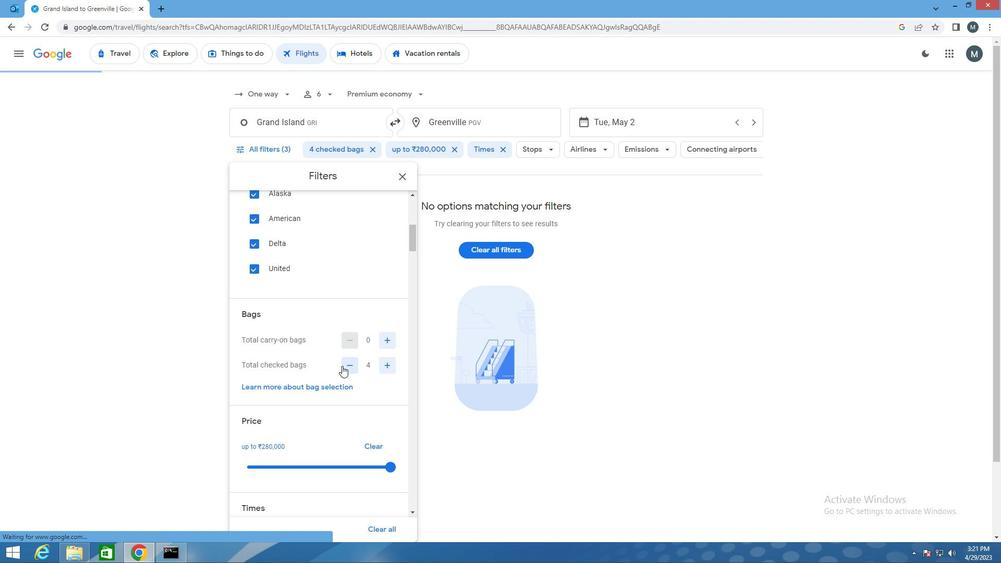 
Action: Mouse moved to (344, 331)
Screenshot: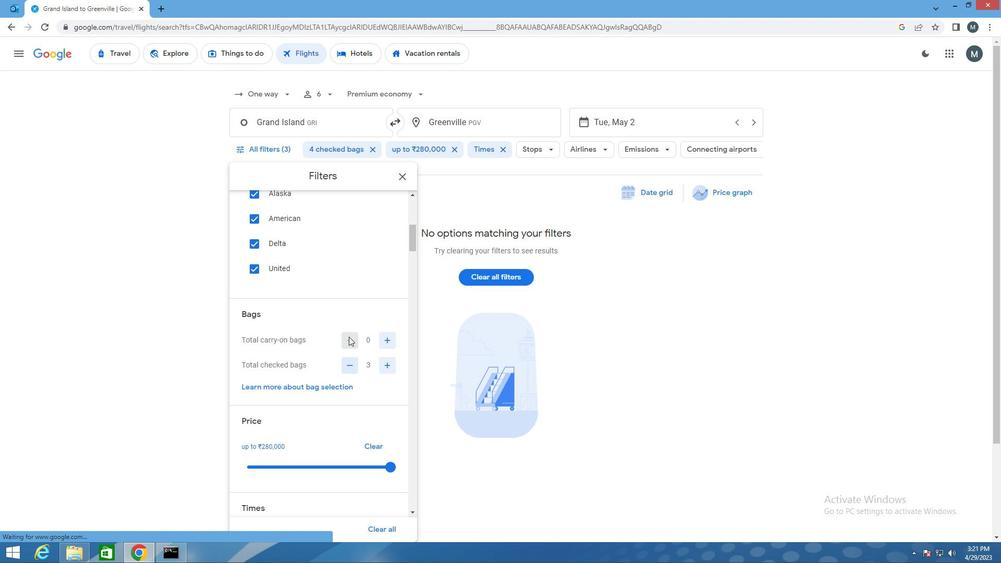 
Action: Mouse scrolled (344, 332) with delta (0, 0)
Screenshot: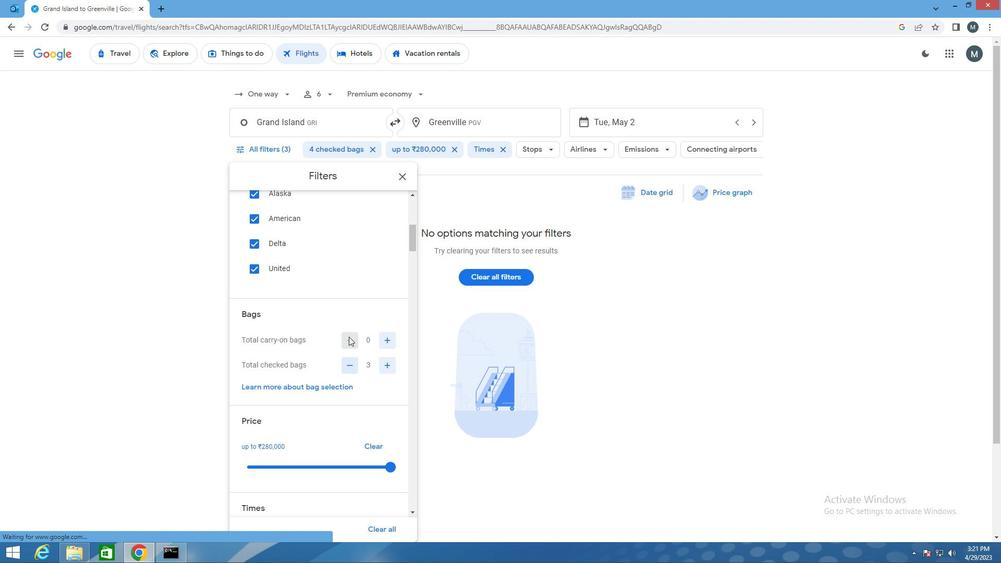 
Action: Mouse scrolled (344, 332) with delta (0, 0)
Screenshot: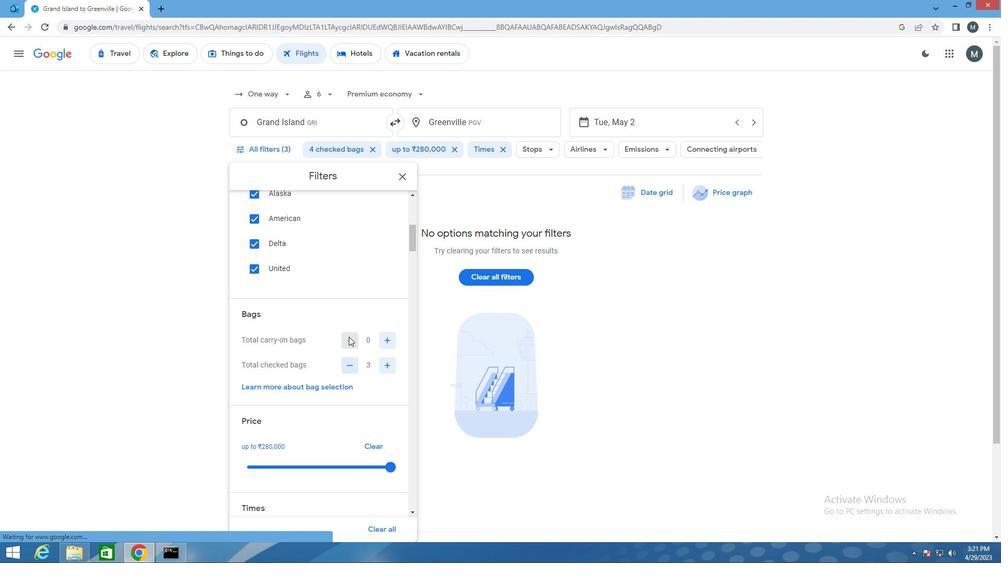 
Action: Mouse moved to (344, 330)
Screenshot: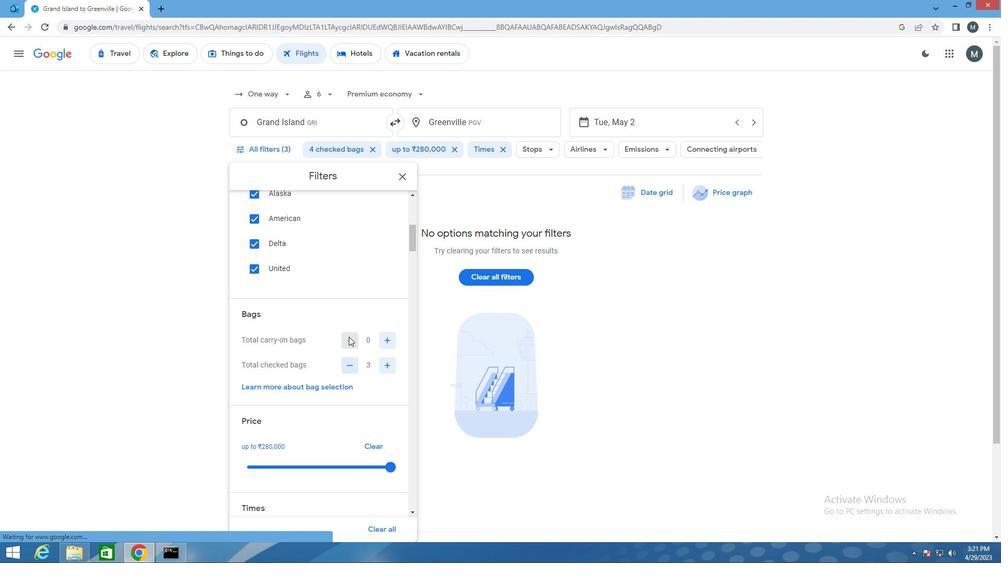 
Action: Mouse scrolled (344, 331) with delta (0, 0)
Screenshot: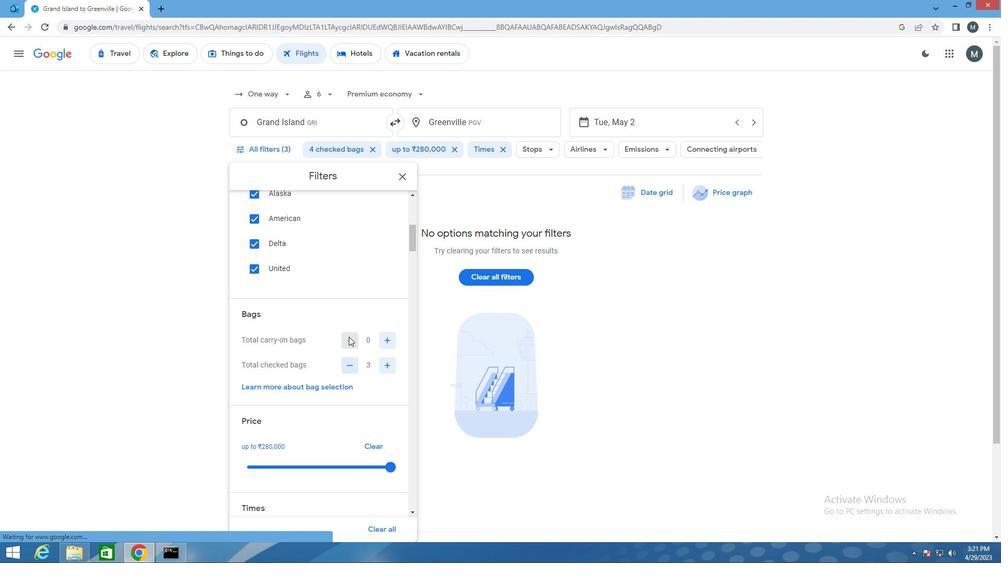 
Action: Mouse moved to (319, 309)
Screenshot: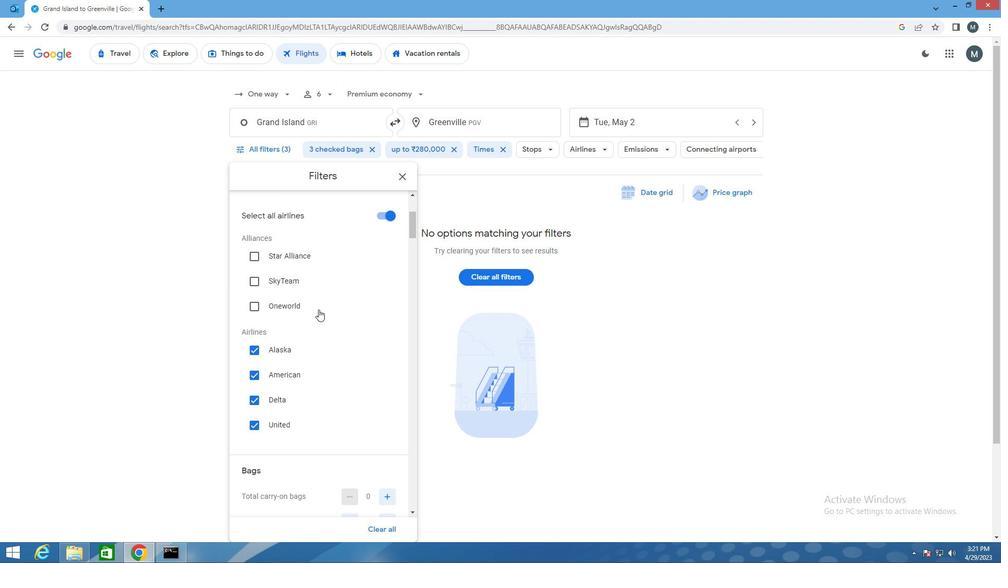 
Action: Mouse scrolled (319, 309) with delta (0, 0)
Screenshot: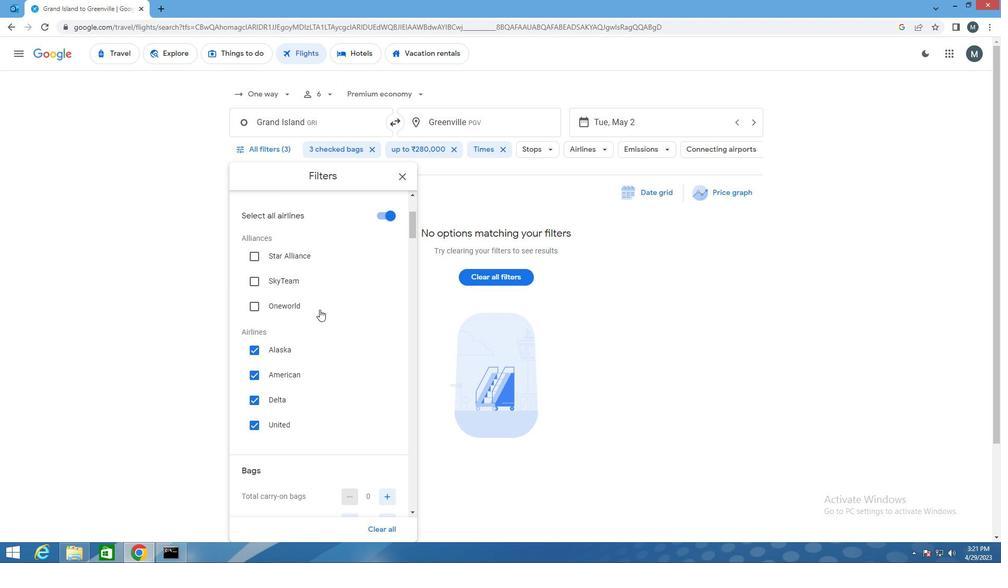 
Action: Mouse moved to (319, 312)
Screenshot: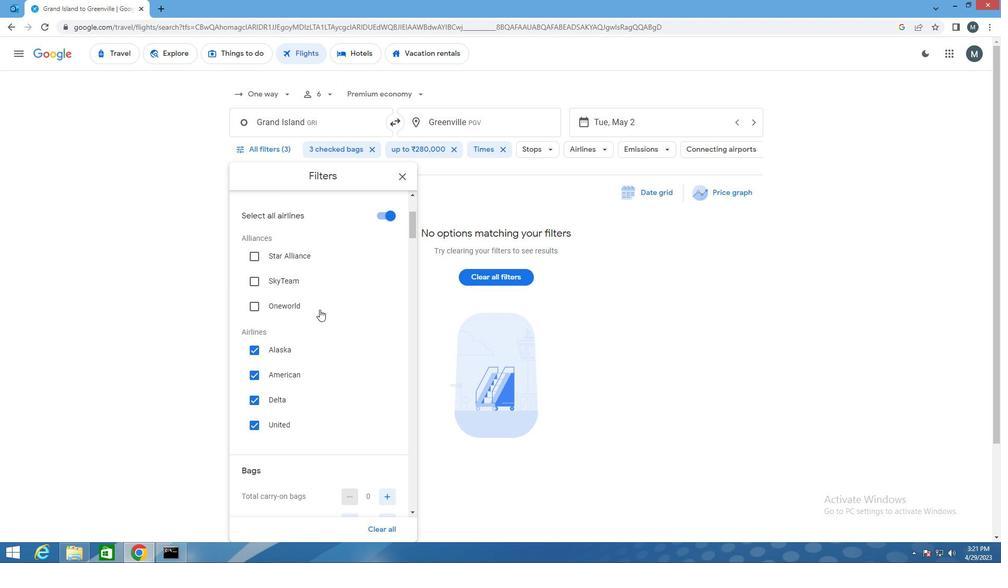 
Action: Mouse scrolled (319, 312) with delta (0, 0)
Screenshot: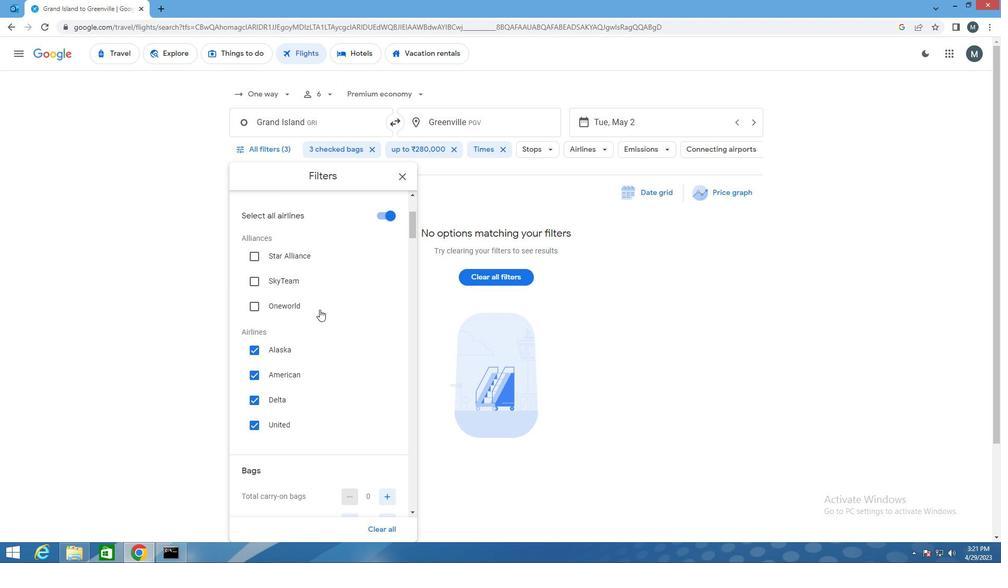 
Action: Mouse moved to (316, 315)
Screenshot: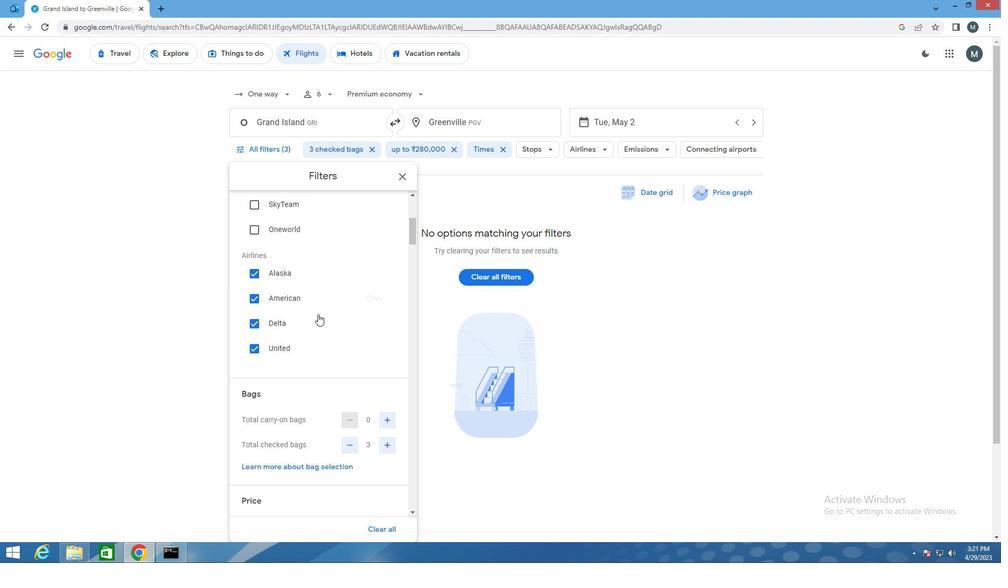 
Action: Mouse scrolled (316, 314) with delta (0, 0)
Screenshot: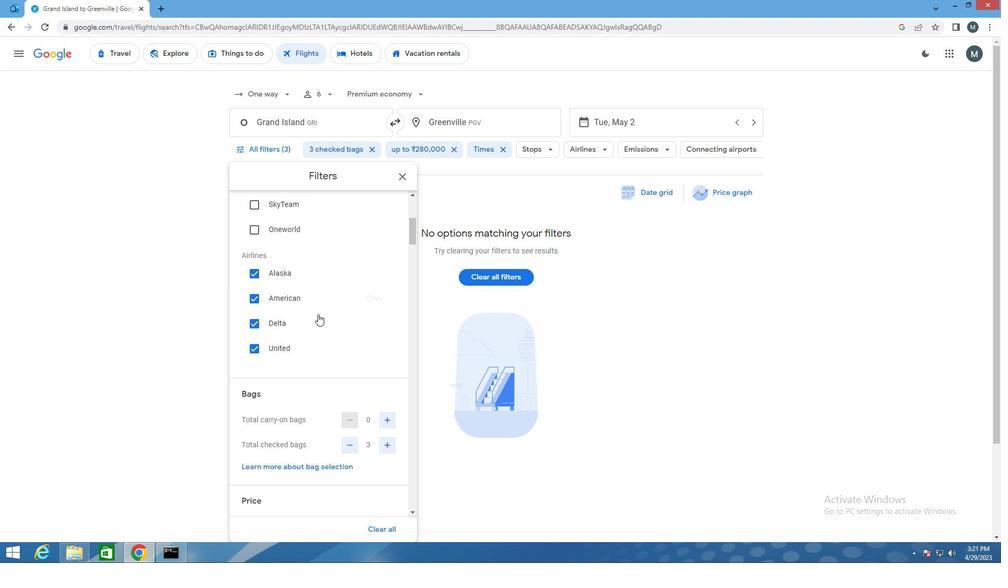 
Action: Mouse moved to (316, 317)
Screenshot: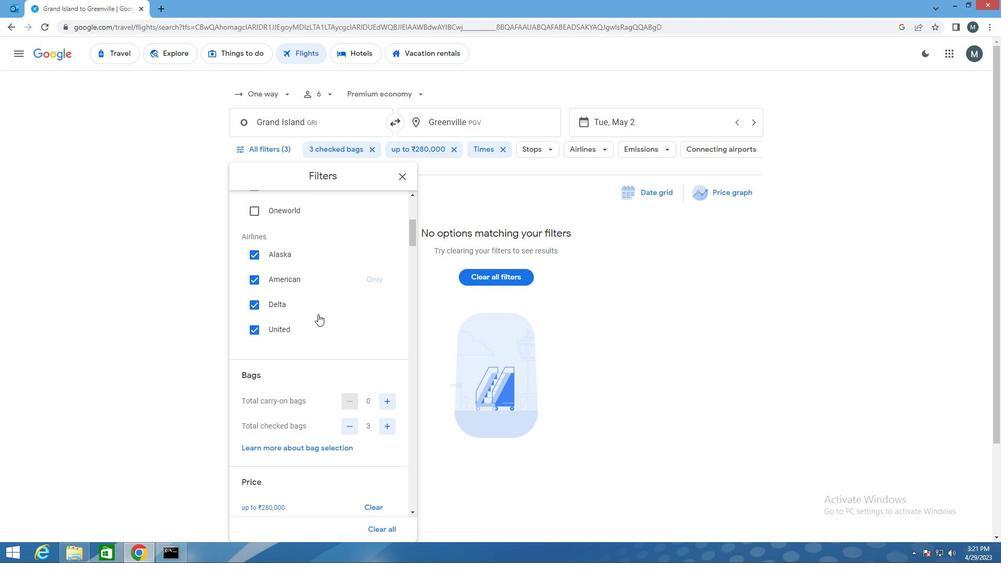 
Action: Mouse scrolled (316, 316) with delta (0, 0)
Screenshot: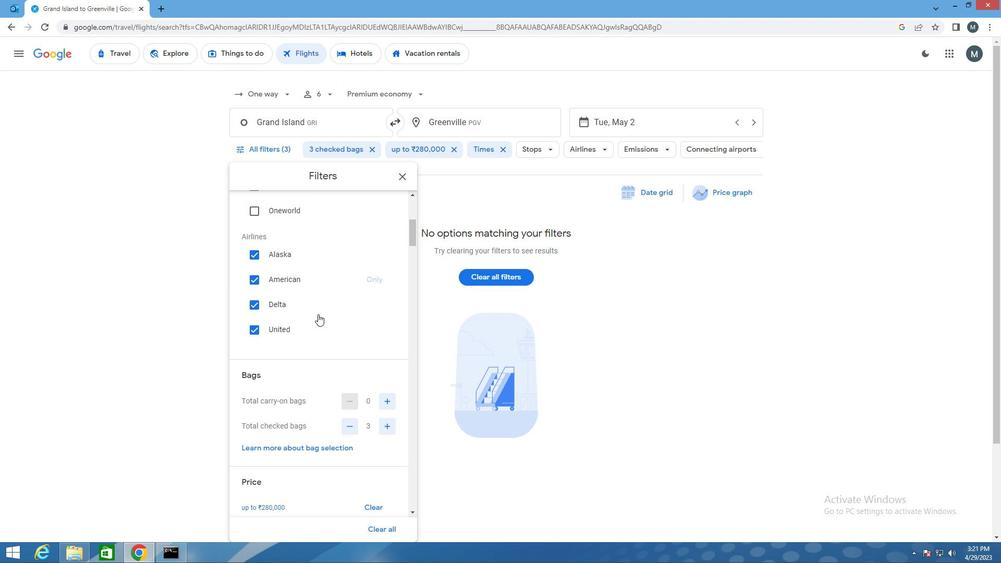 
Action: Mouse moved to (330, 420)
Screenshot: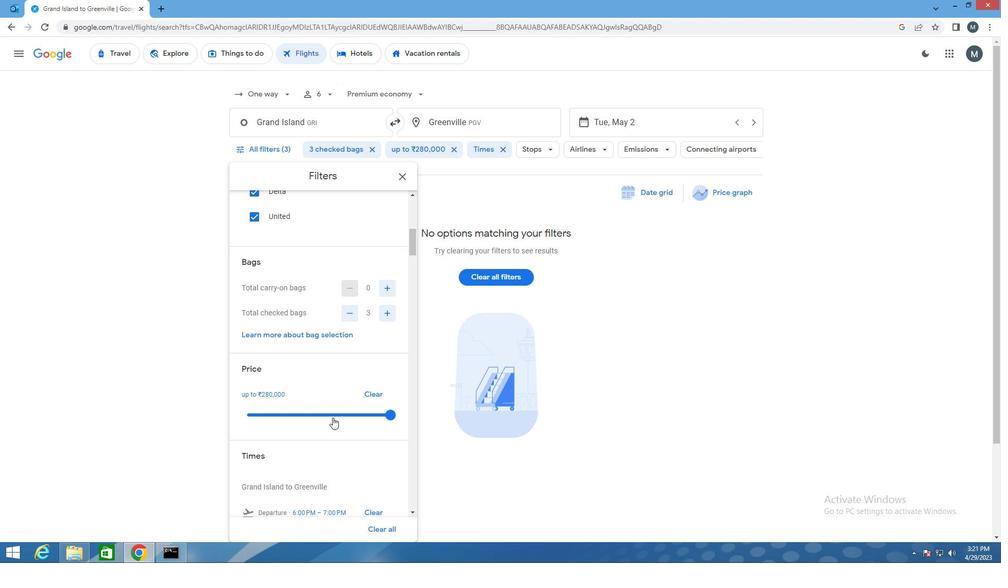 
Action: Mouse pressed left at (330, 420)
Screenshot: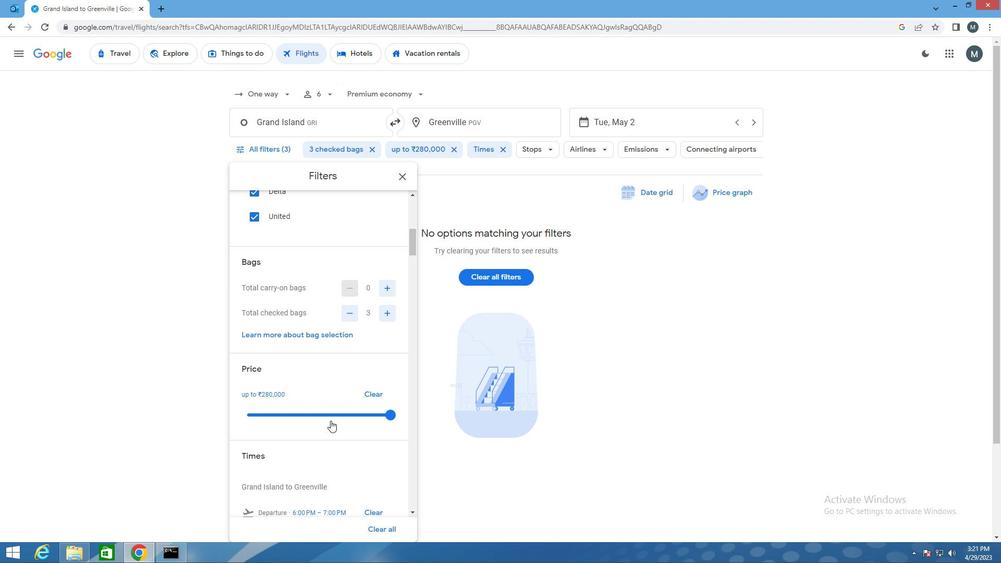 
Action: Mouse moved to (329, 417)
Screenshot: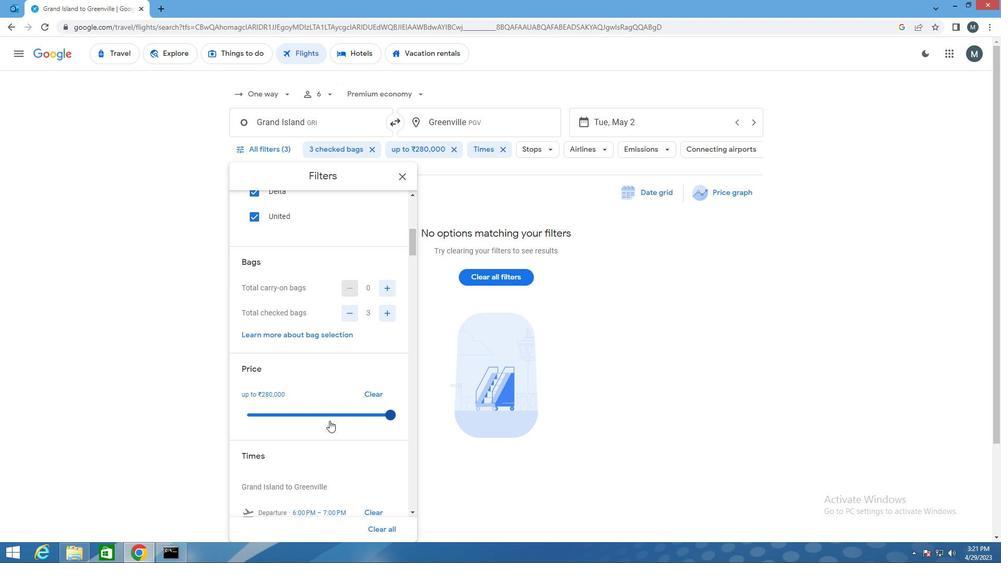 
Action: Mouse pressed left at (329, 417)
Screenshot: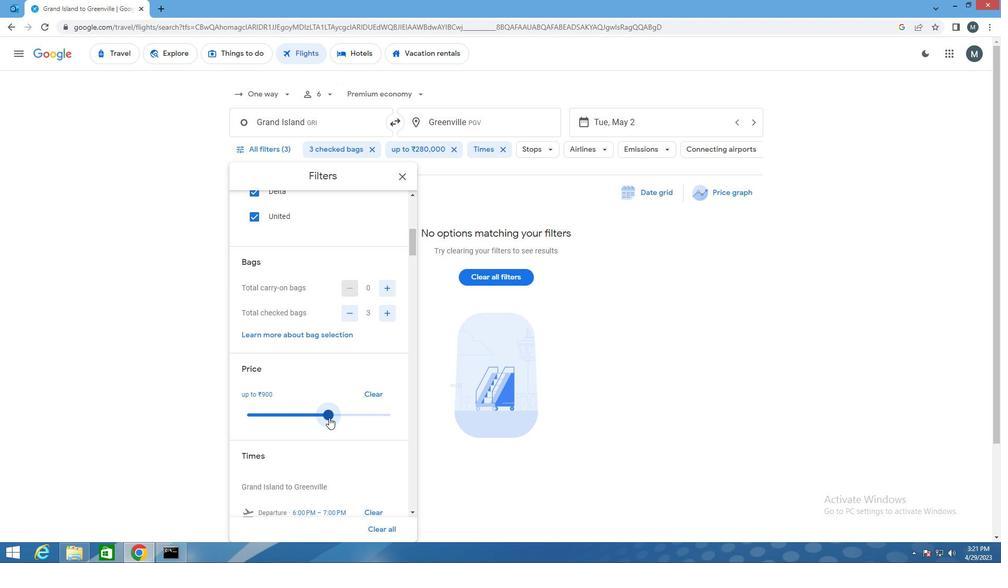 
Action: Mouse moved to (324, 382)
Screenshot: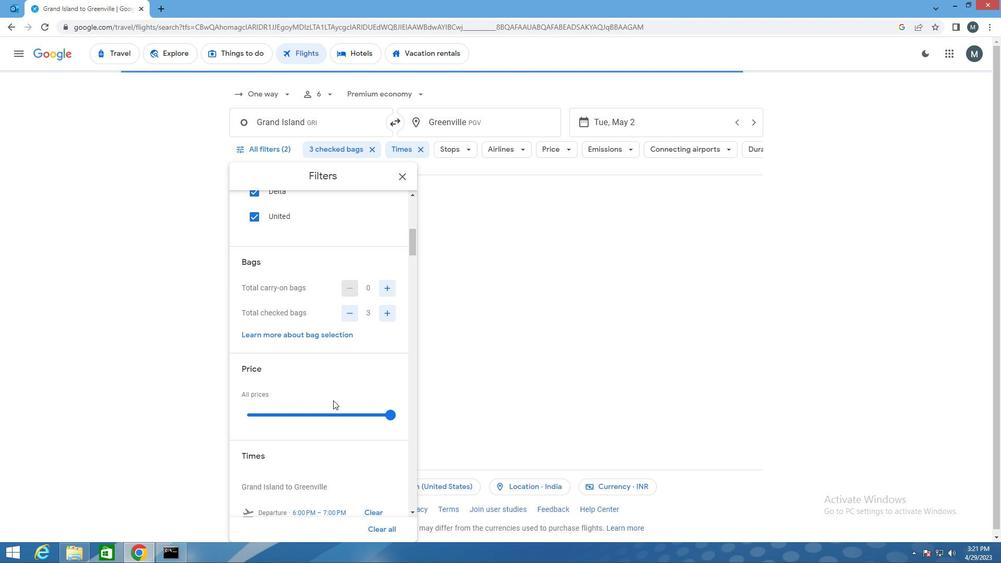 
Action: Mouse scrolled (324, 382) with delta (0, 0)
Screenshot: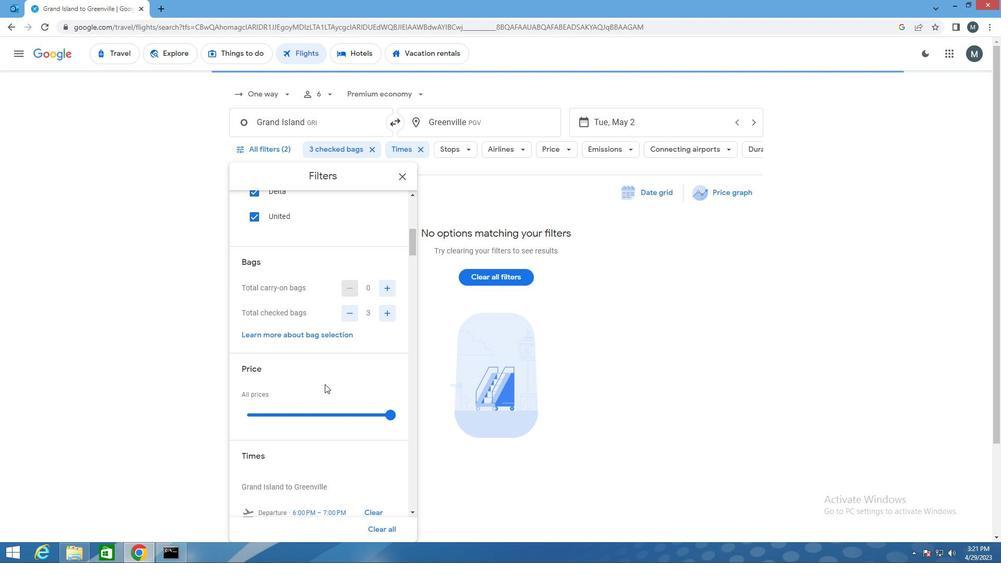 
Action: Mouse scrolled (324, 382) with delta (0, 0)
Screenshot: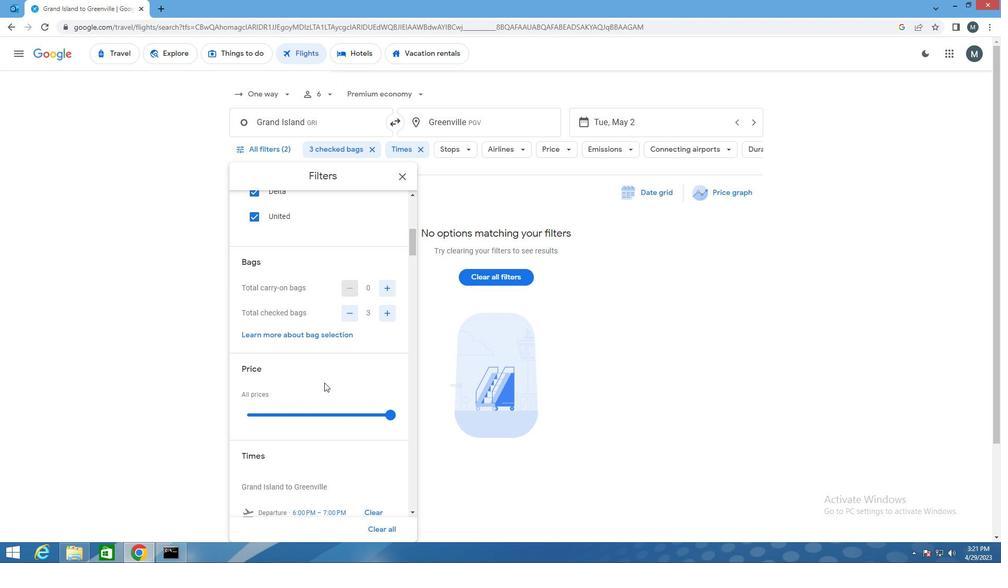 
Action: Mouse moved to (313, 367)
Screenshot: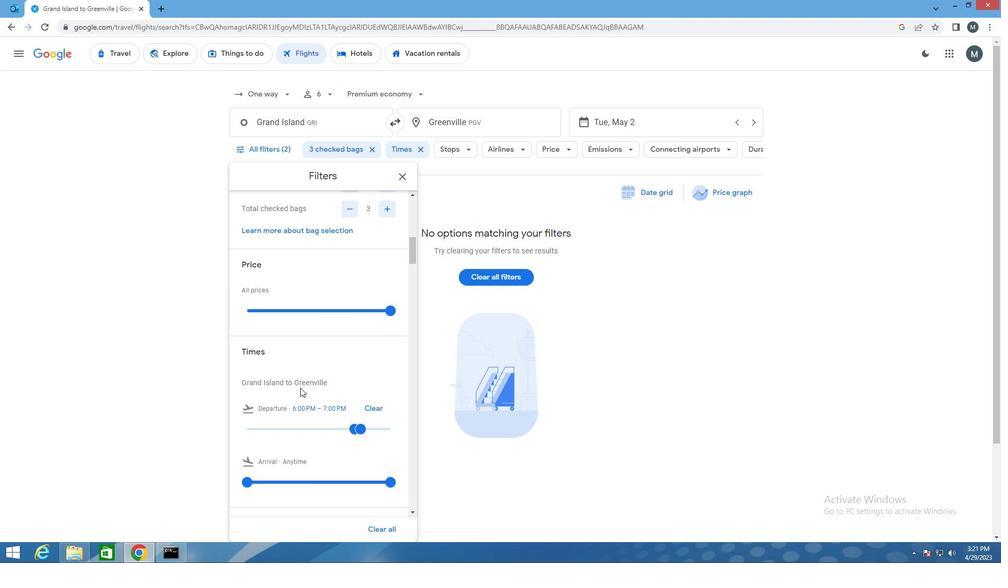 
Action: Mouse scrolled (313, 366) with delta (0, 0)
Screenshot: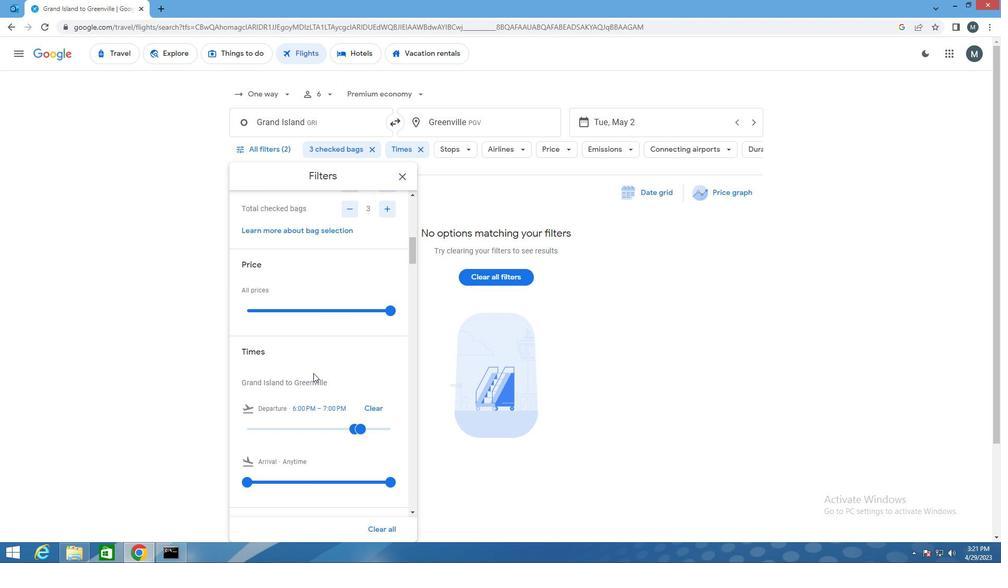 
Action: Mouse moved to (349, 377)
Screenshot: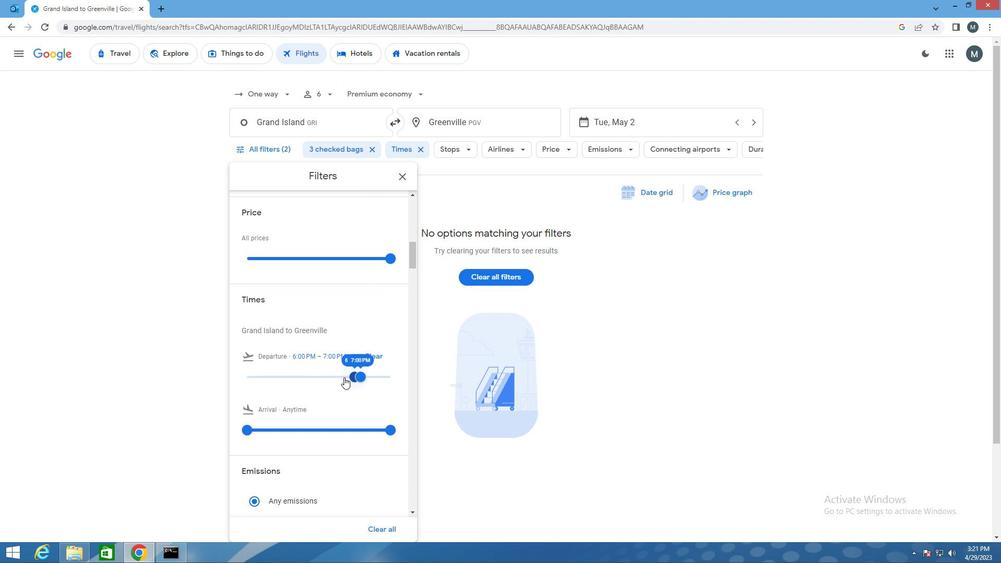 
Action: Mouse pressed left at (349, 377)
Screenshot: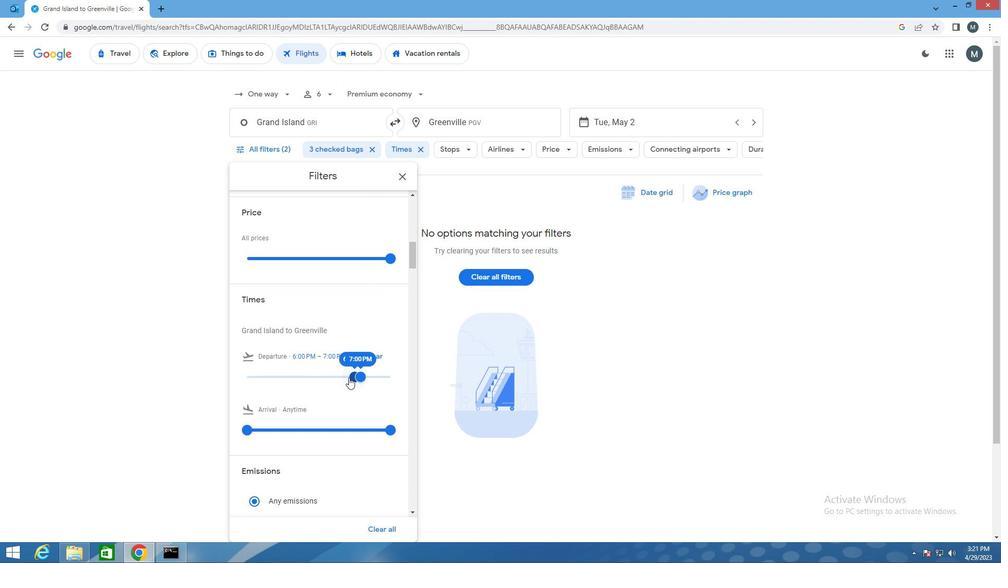 
Action: Mouse moved to (356, 375)
Screenshot: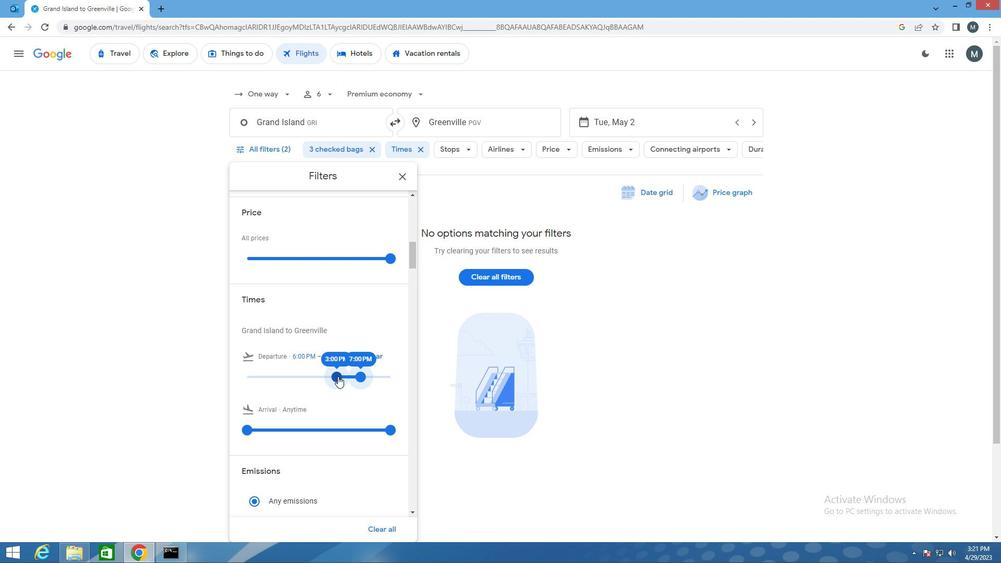 
Action: Mouse pressed left at (356, 375)
Screenshot: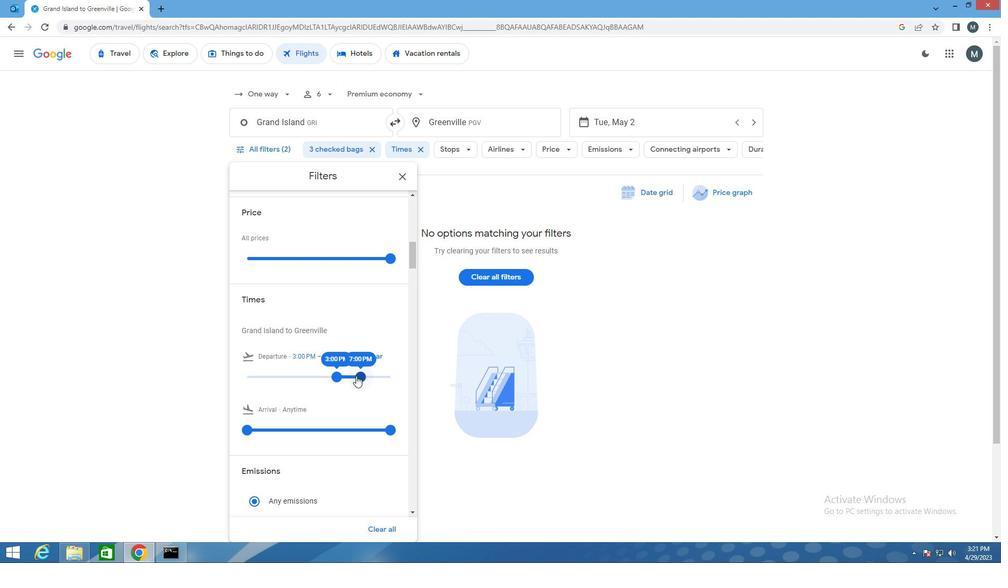 
Action: Mouse moved to (337, 378)
Screenshot: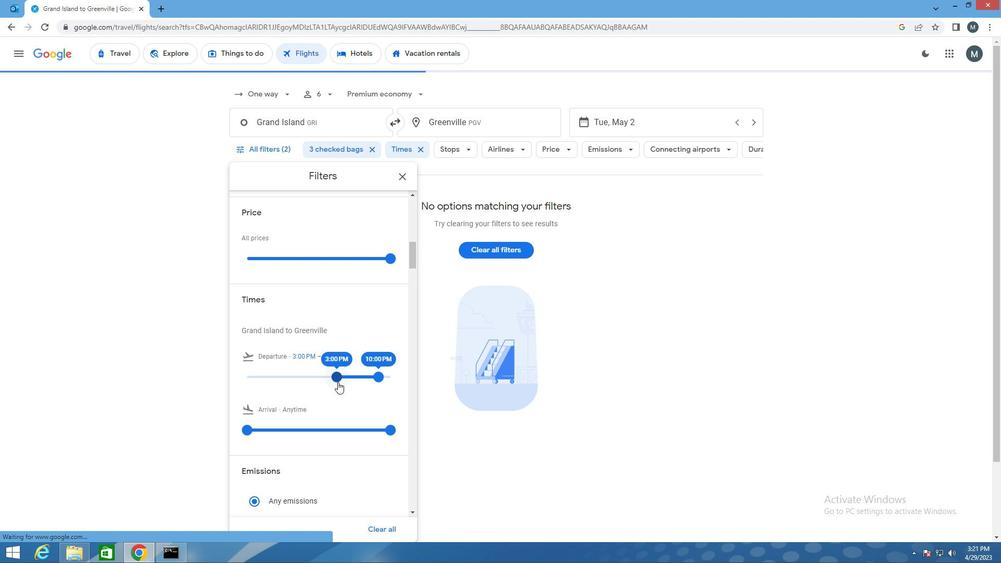 
Action: Mouse pressed left at (337, 378)
Screenshot: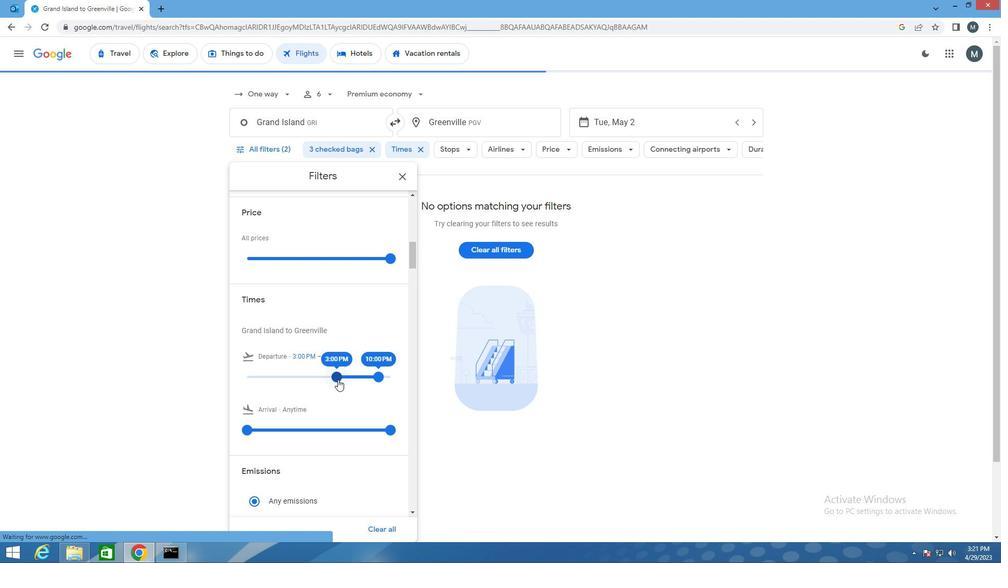 
Action: Mouse moved to (375, 378)
Screenshot: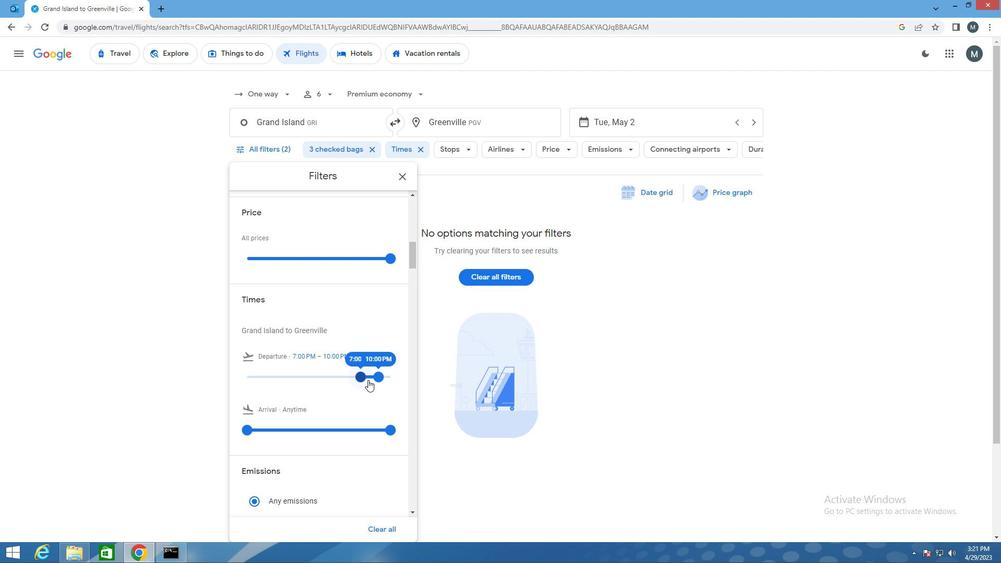 
Action: Mouse pressed left at (375, 378)
Screenshot: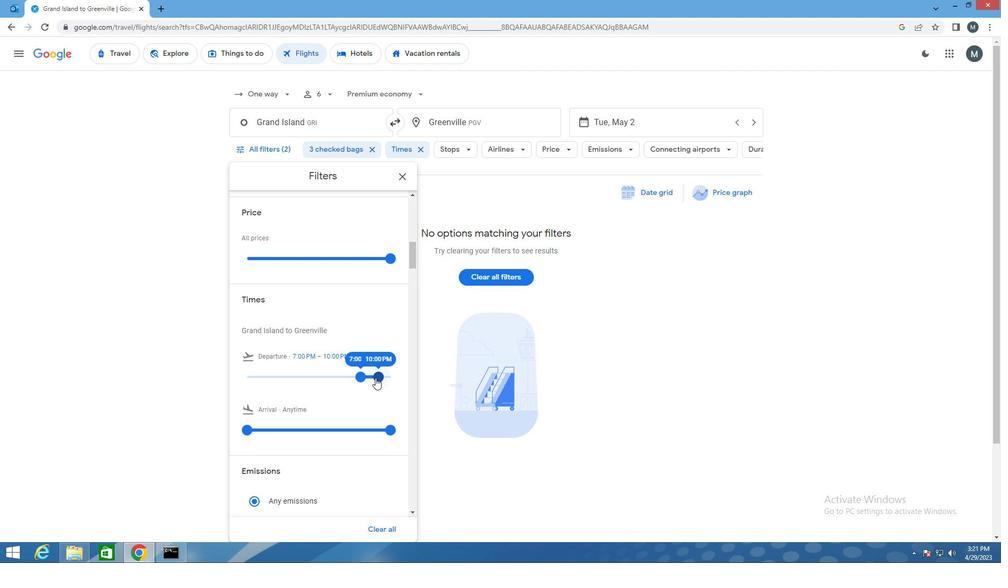 
Action: Mouse moved to (314, 361)
Screenshot: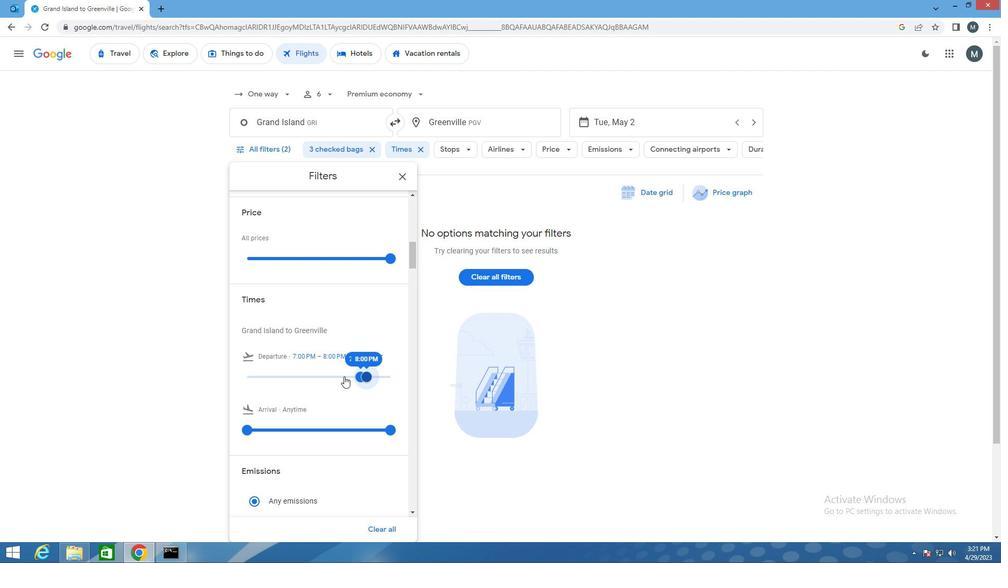
Action: Mouse scrolled (314, 361) with delta (0, 0)
Screenshot: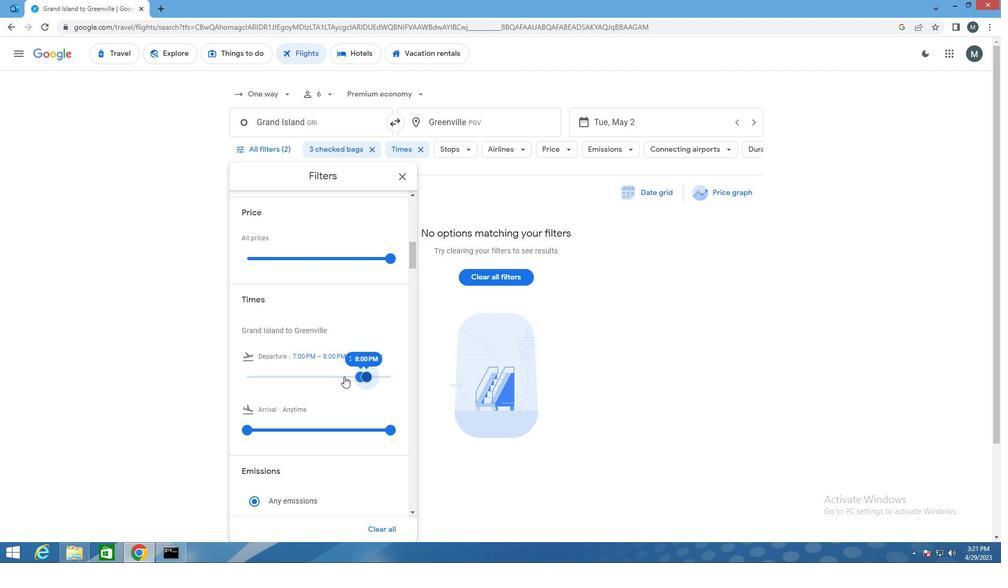 
Action: Mouse moved to (314, 361)
Screenshot: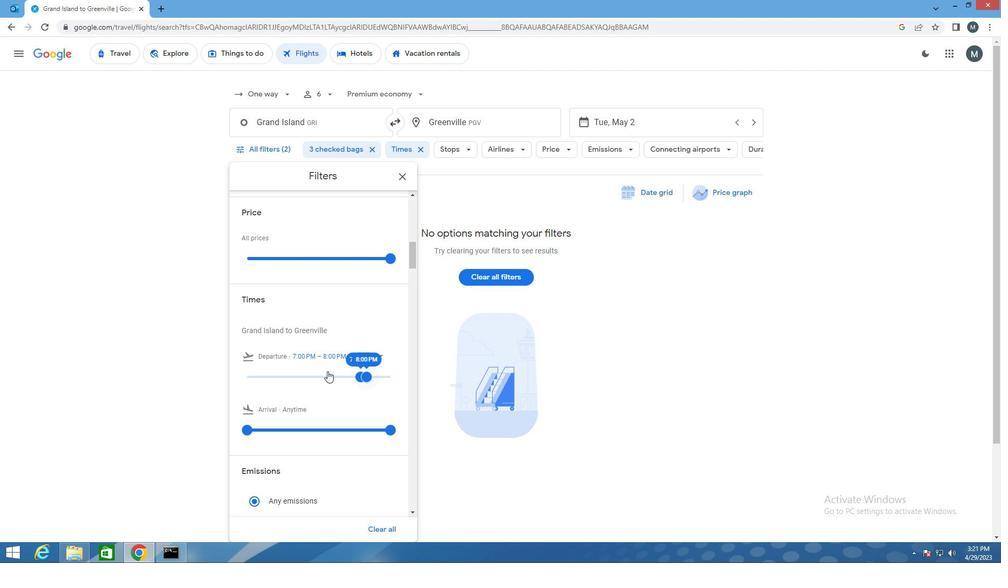 
Action: Mouse scrolled (314, 361) with delta (0, 0)
Screenshot: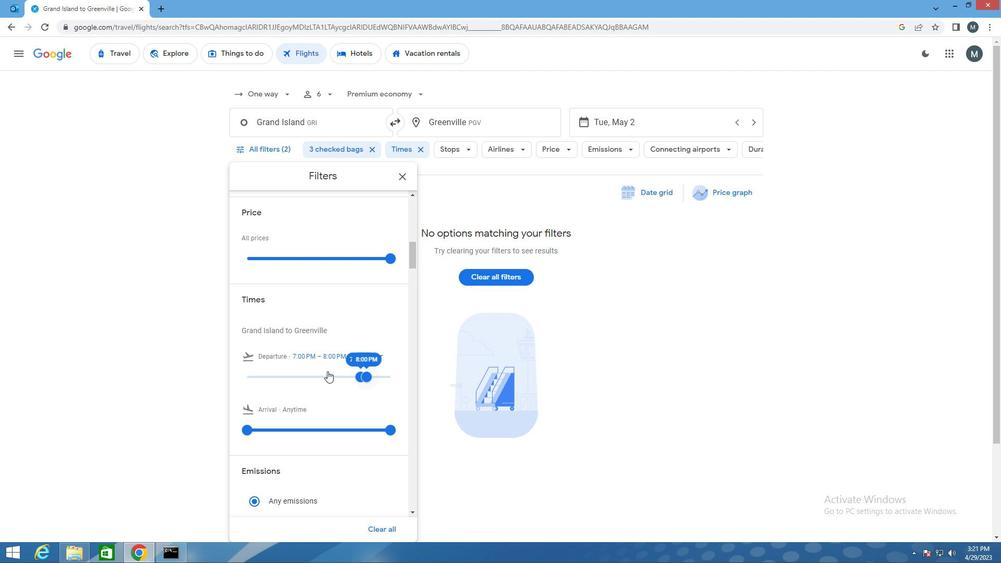 
Action: Mouse scrolled (314, 361) with delta (0, 0)
Screenshot: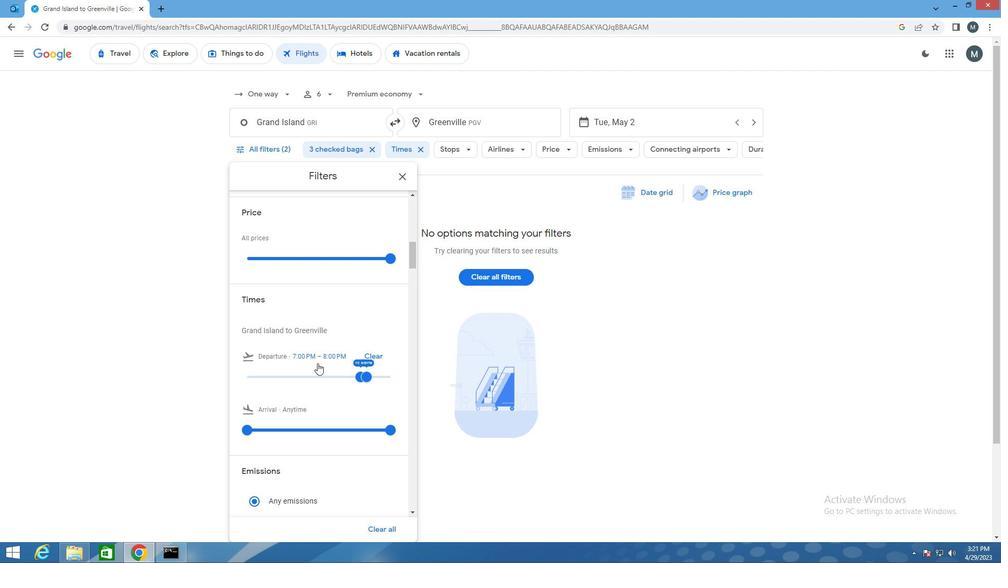 
Action: Mouse moved to (398, 176)
Screenshot: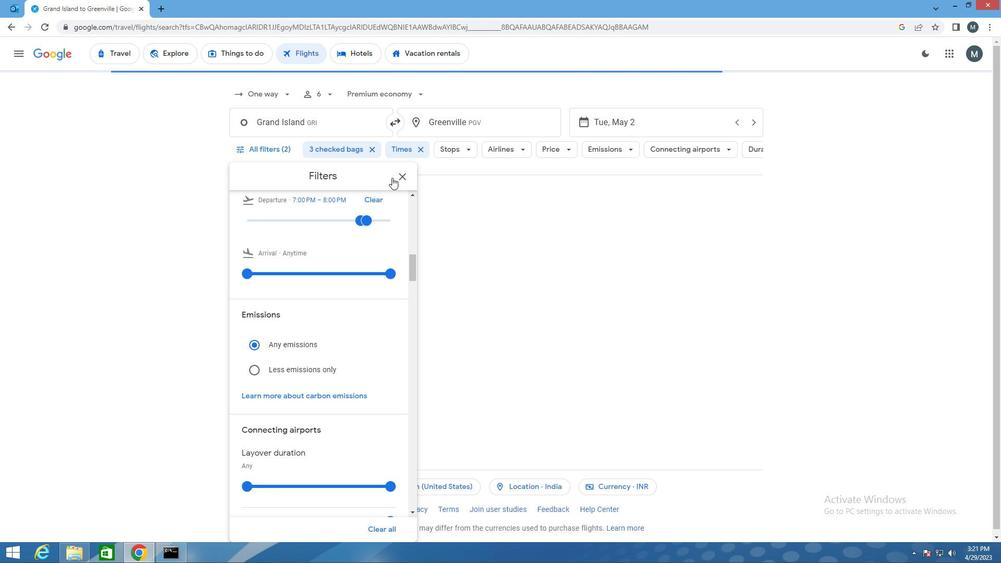 
Action: Mouse pressed left at (398, 176)
Screenshot: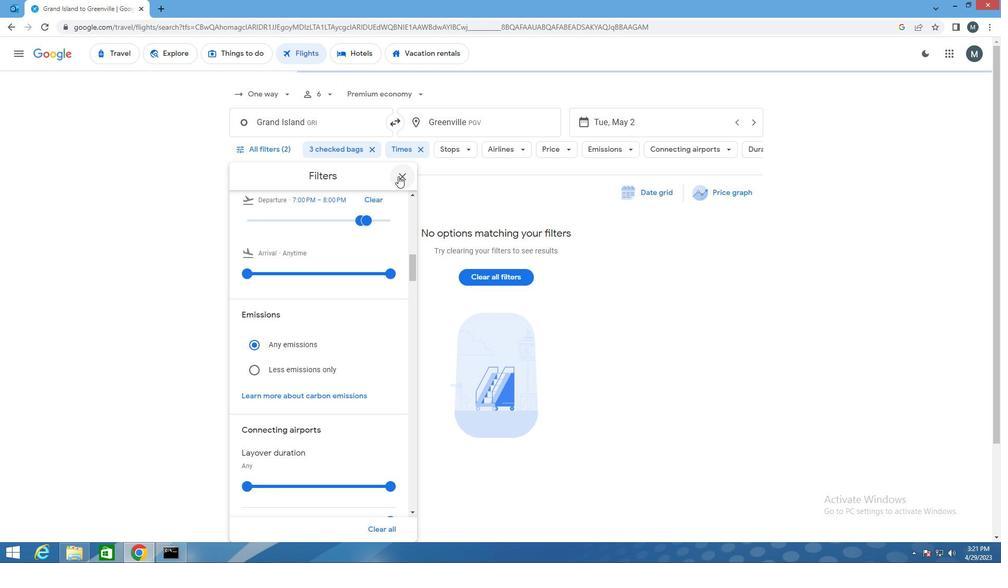 
